 Task: Look for space in Sultānpur, India from 9th August, 2023 to 12th August, 2023 for 1 adult in price range Rs.6000 to Rs.15000. Place can be entire place with 1  bedroom having 1 bed and 1 bathroom. Property type can be house, flat, guest house. Booking option can be shelf check-in. Required host language is English.
Action: Mouse moved to (442, 77)
Screenshot: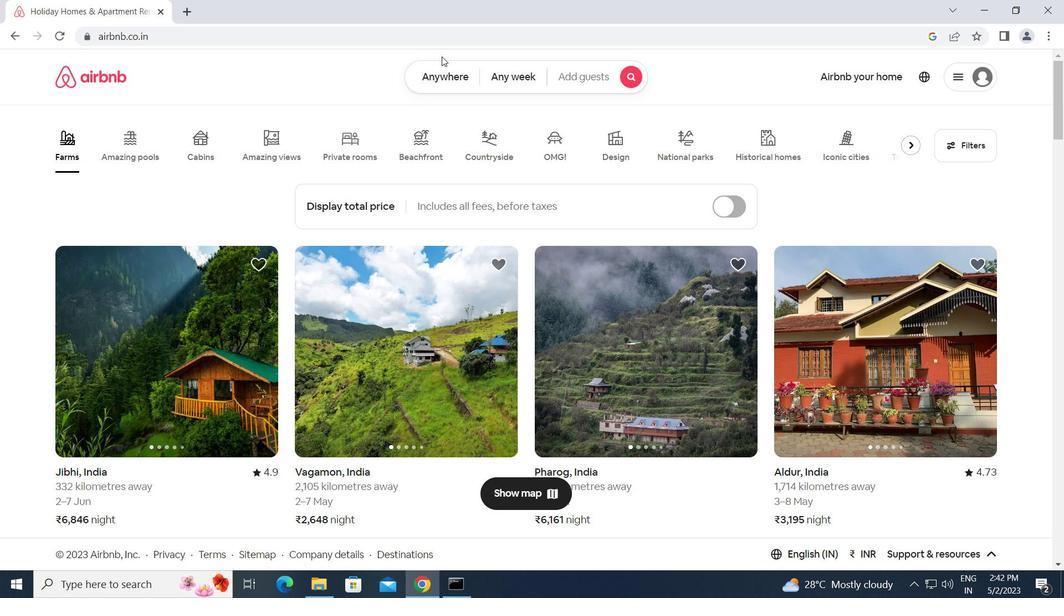 
Action: Mouse pressed left at (442, 77)
Screenshot: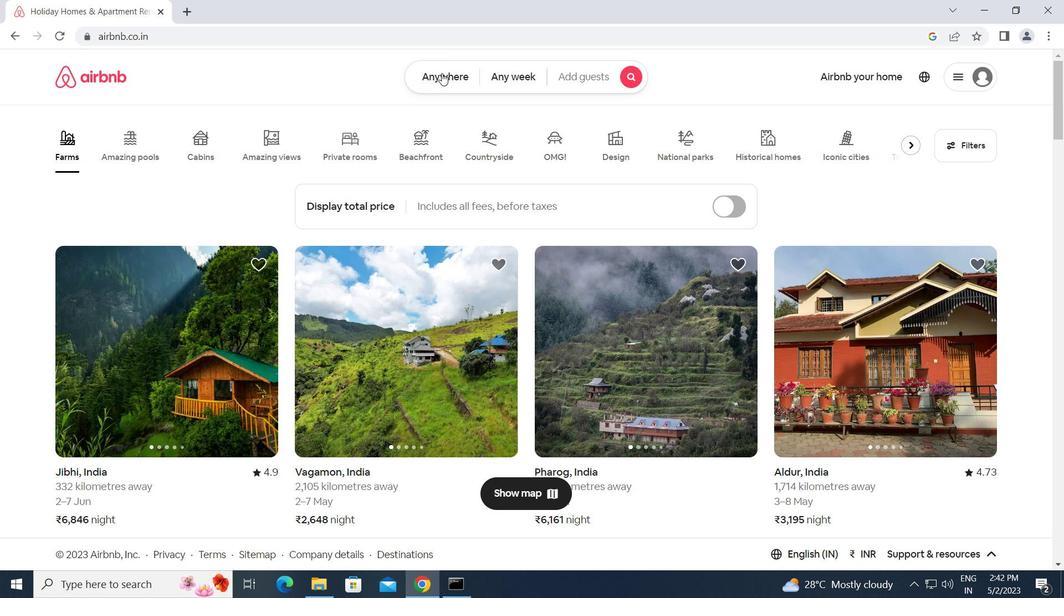 
Action: Mouse moved to (370, 119)
Screenshot: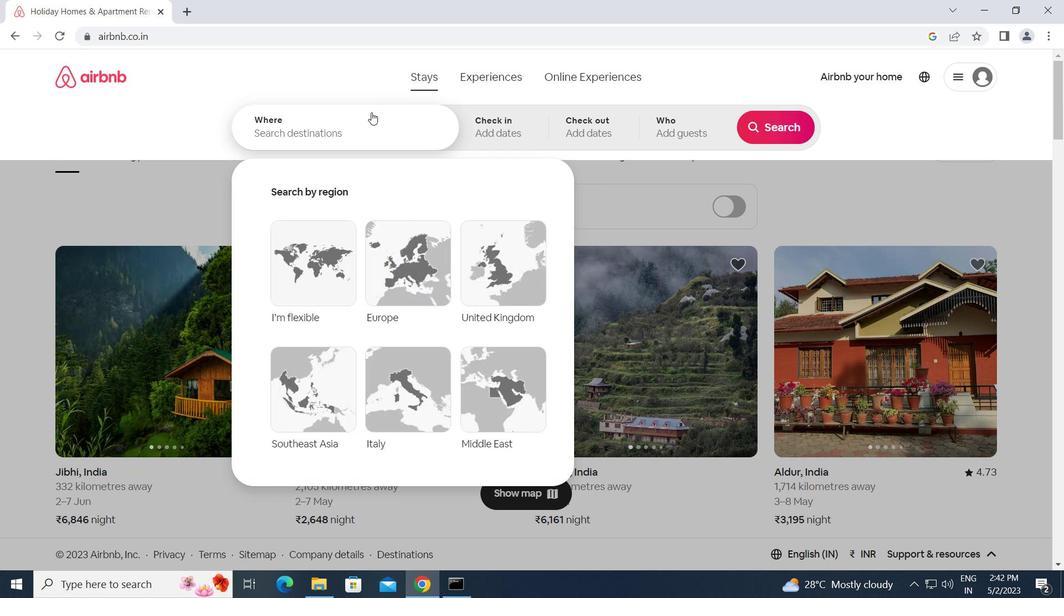 
Action: Mouse pressed left at (370, 119)
Screenshot: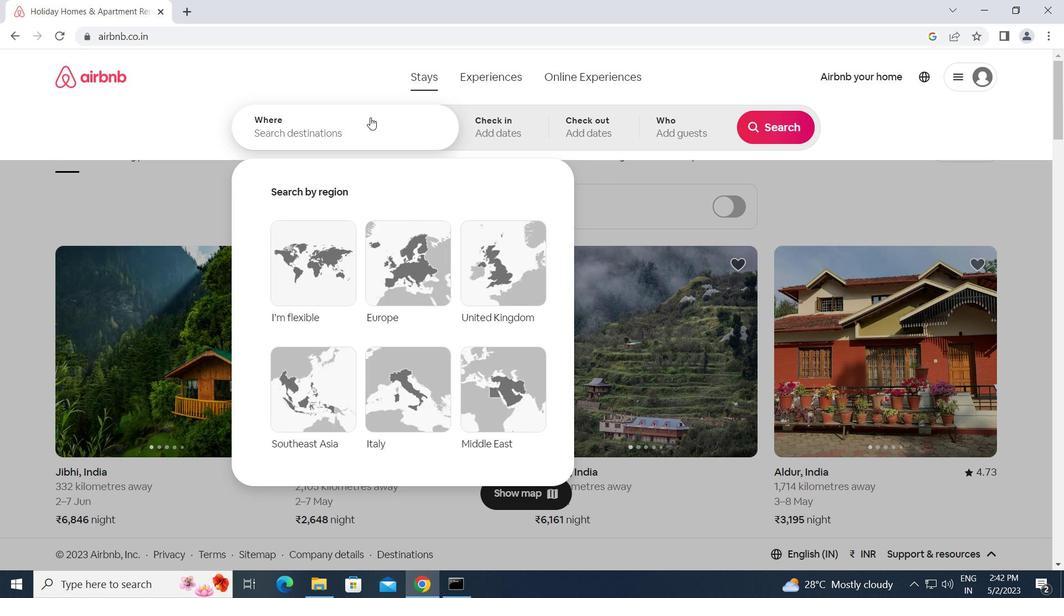 
Action: Key pressed s<Key.caps_lock>ultanpur,<Key.space><Key.caps_lock>i<Key.caps_lock>ndia<Key.enter>
Screenshot: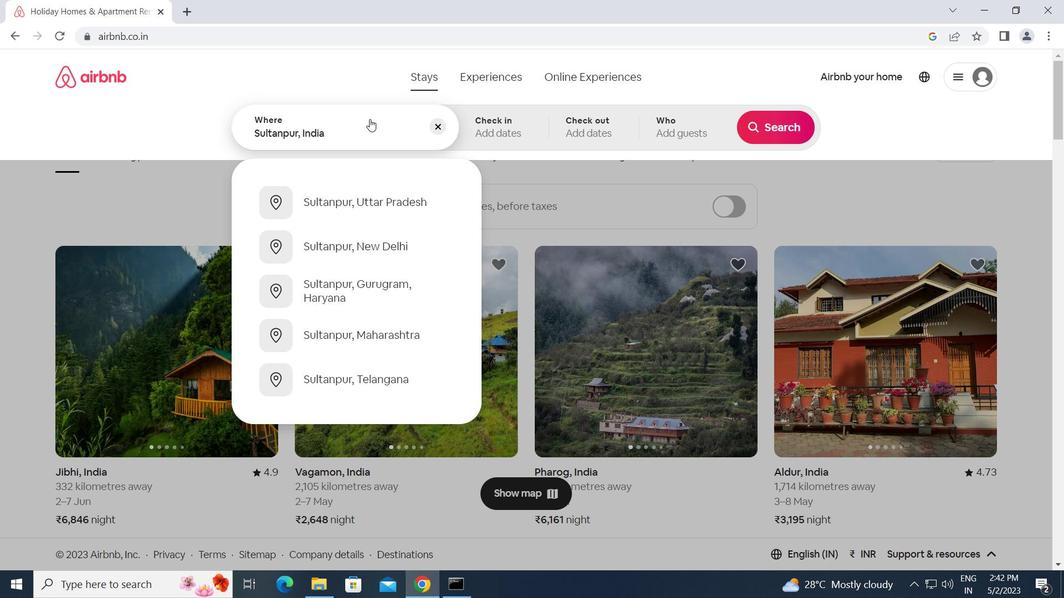 
Action: Mouse moved to (768, 232)
Screenshot: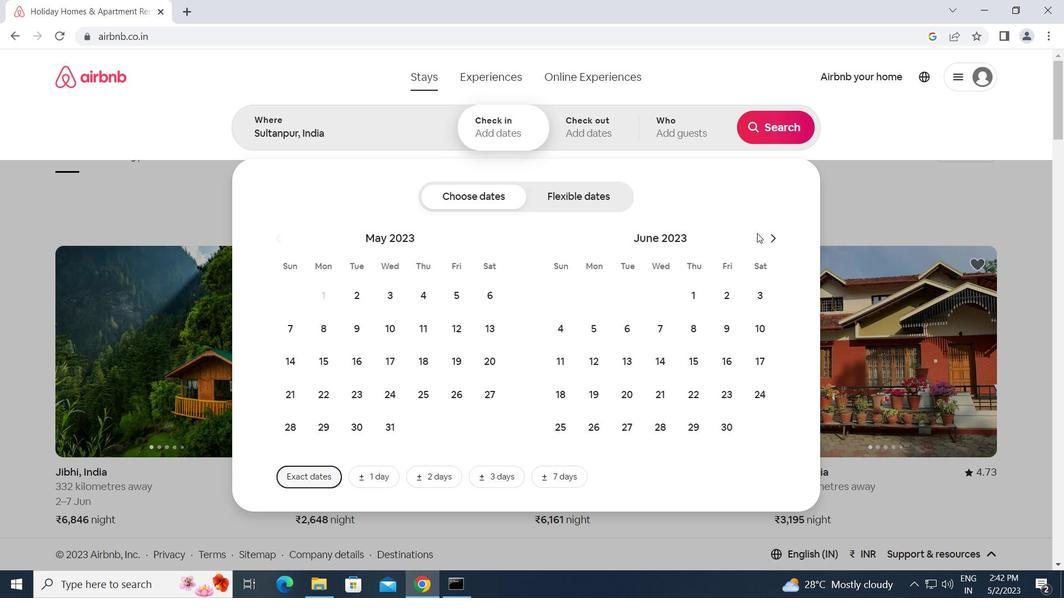
Action: Mouse pressed left at (768, 232)
Screenshot: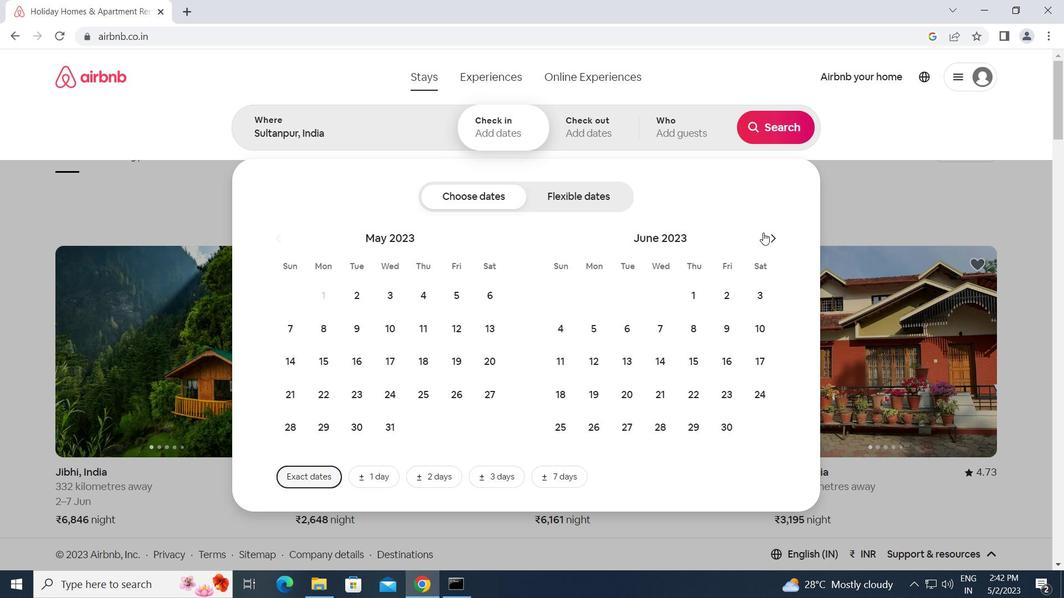 
Action: Mouse pressed left at (768, 232)
Screenshot: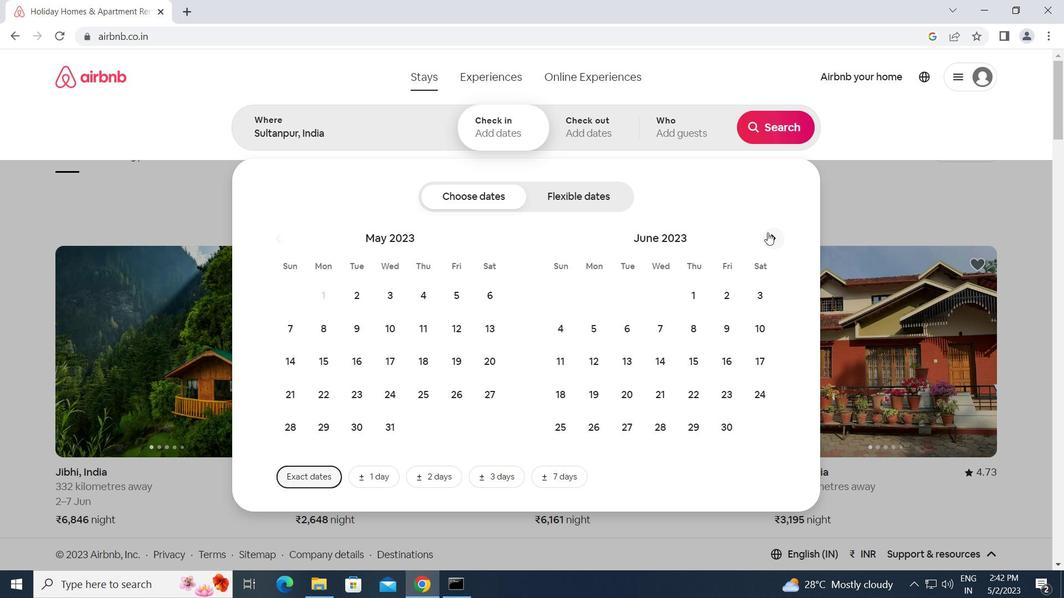 
Action: Mouse moved to (670, 325)
Screenshot: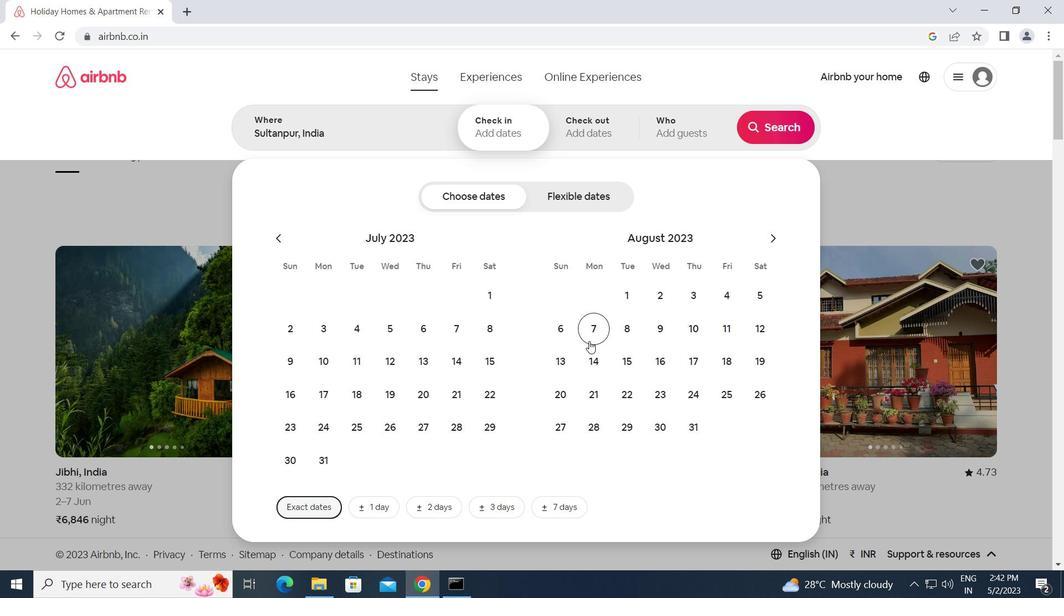 
Action: Mouse pressed left at (670, 325)
Screenshot: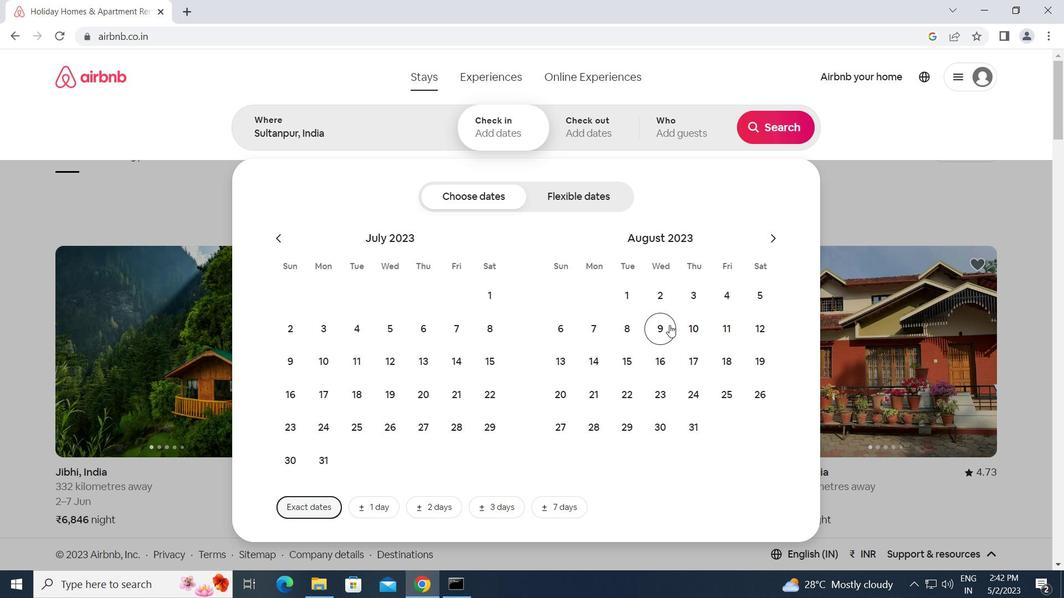 
Action: Mouse moved to (755, 325)
Screenshot: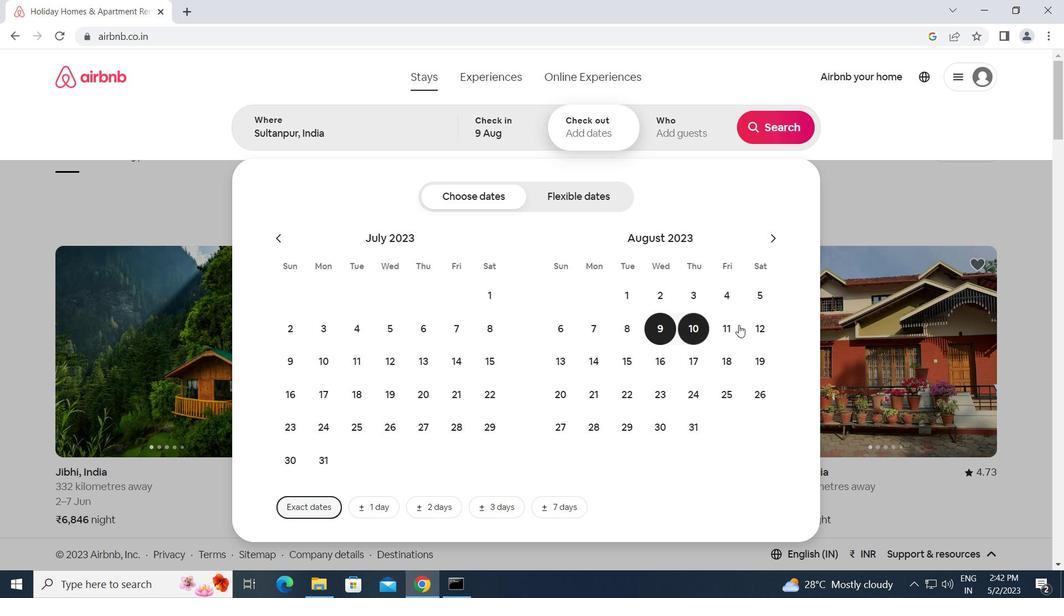 
Action: Mouse pressed left at (755, 325)
Screenshot: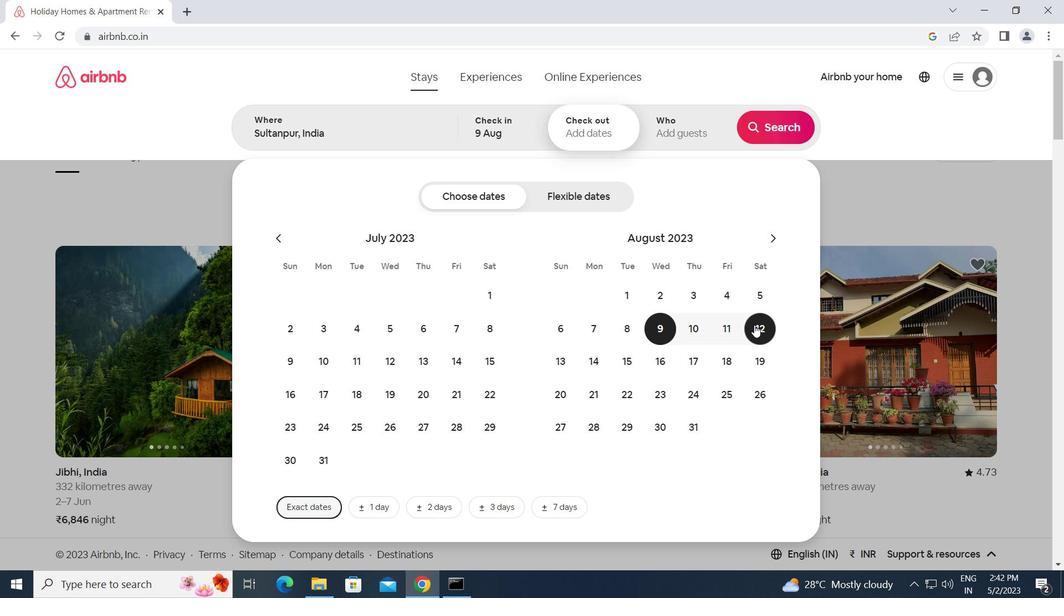 
Action: Mouse moved to (692, 124)
Screenshot: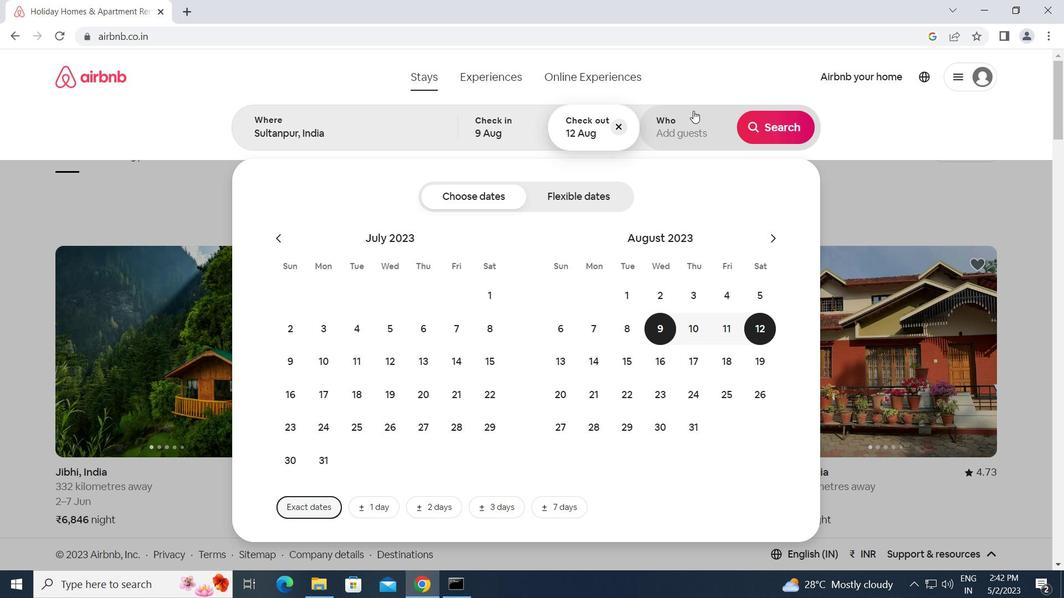 
Action: Mouse pressed left at (692, 124)
Screenshot: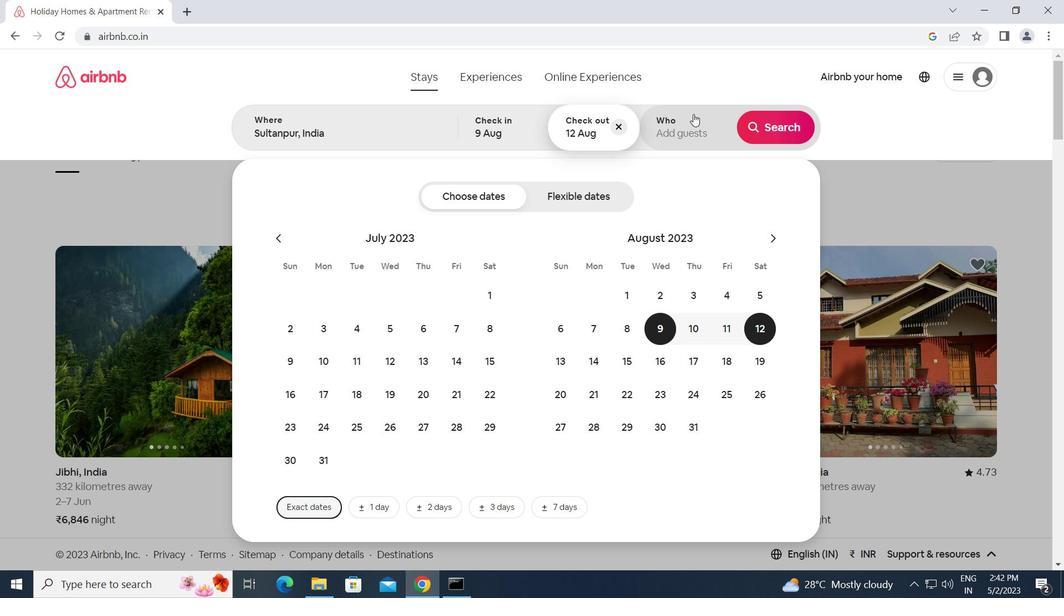 
Action: Mouse moved to (761, 201)
Screenshot: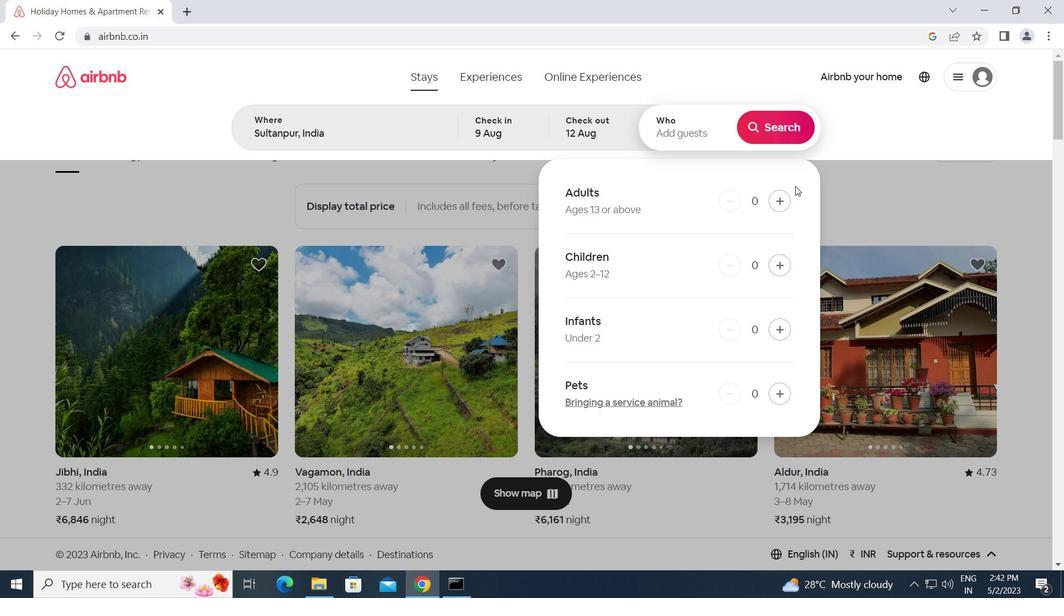 
Action: Mouse pressed left at (761, 201)
Screenshot: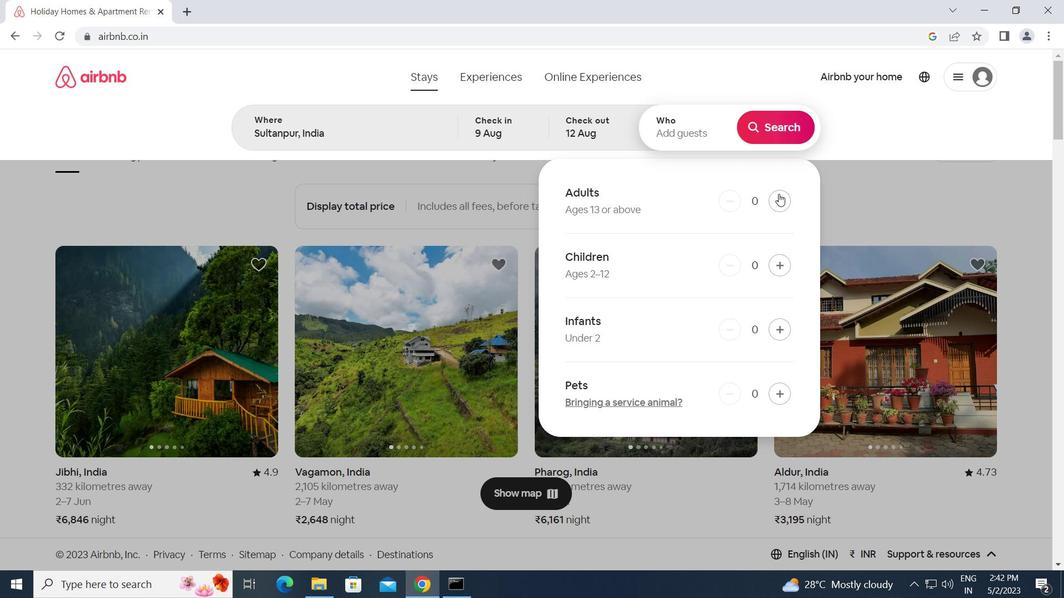 
Action: Mouse moved to (774, 196)
Screenshot: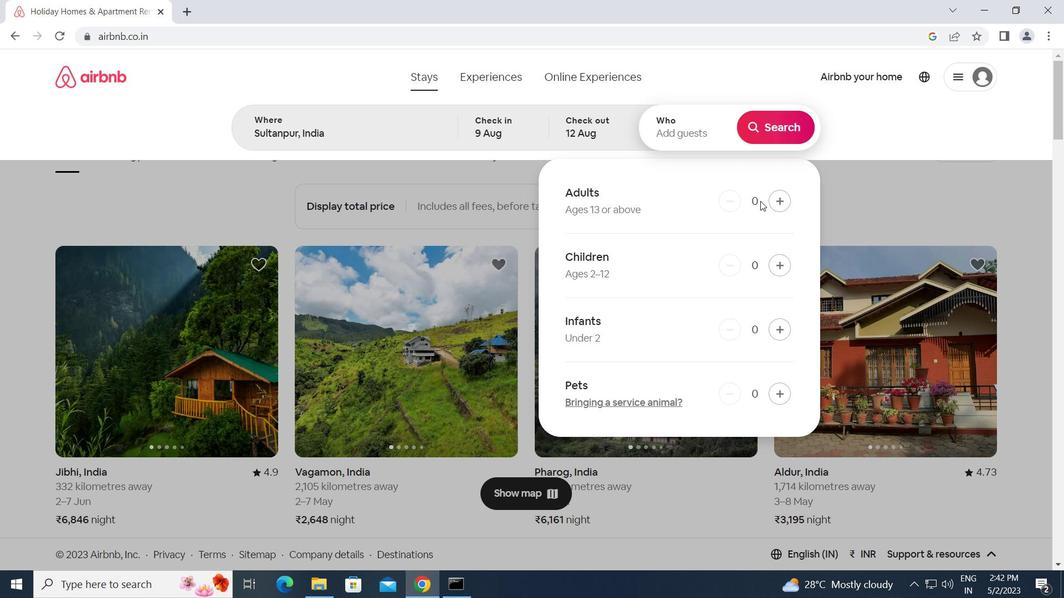 
Action: Mouse pressed left at (774, 196)
Screenshot: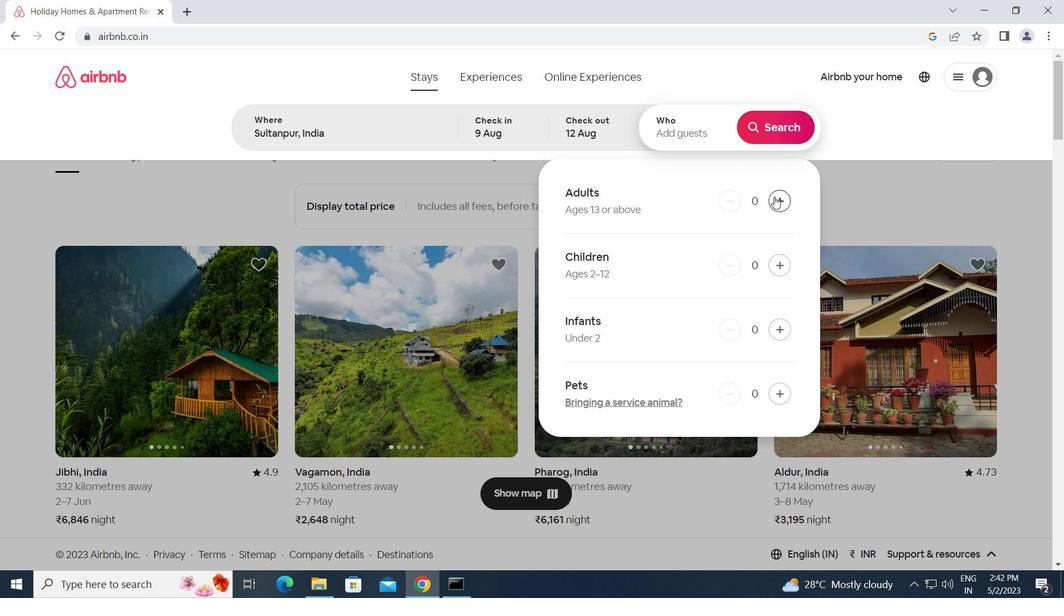 
Action: Mouse moved to (768, 125)
Screenshot: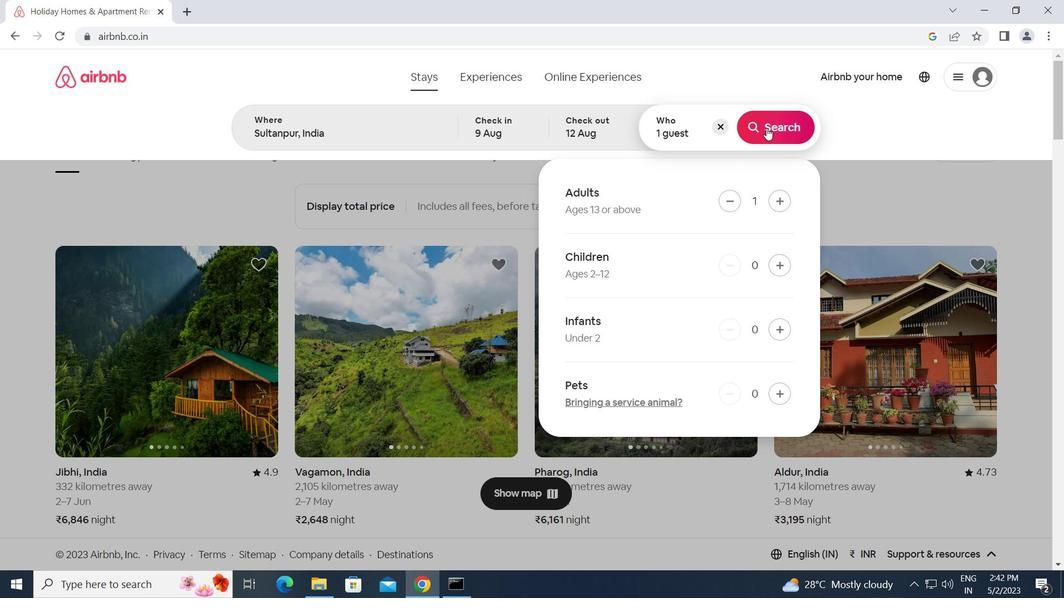 
Action: Mouse pressed left at (768, 125)
Screenshot: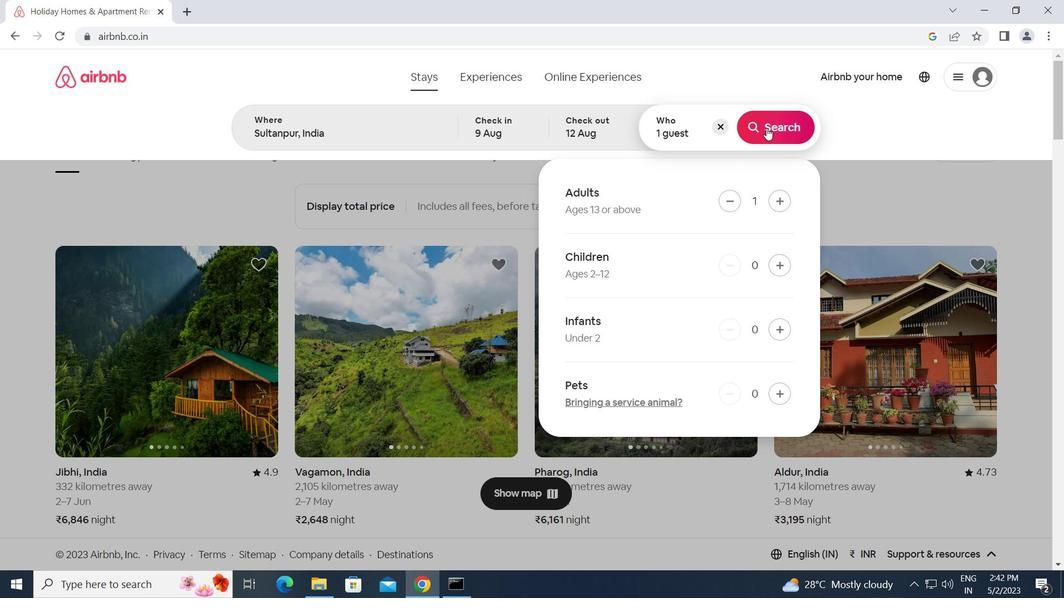 
Action: Mouse moved to (1011, 133)
Screenshot: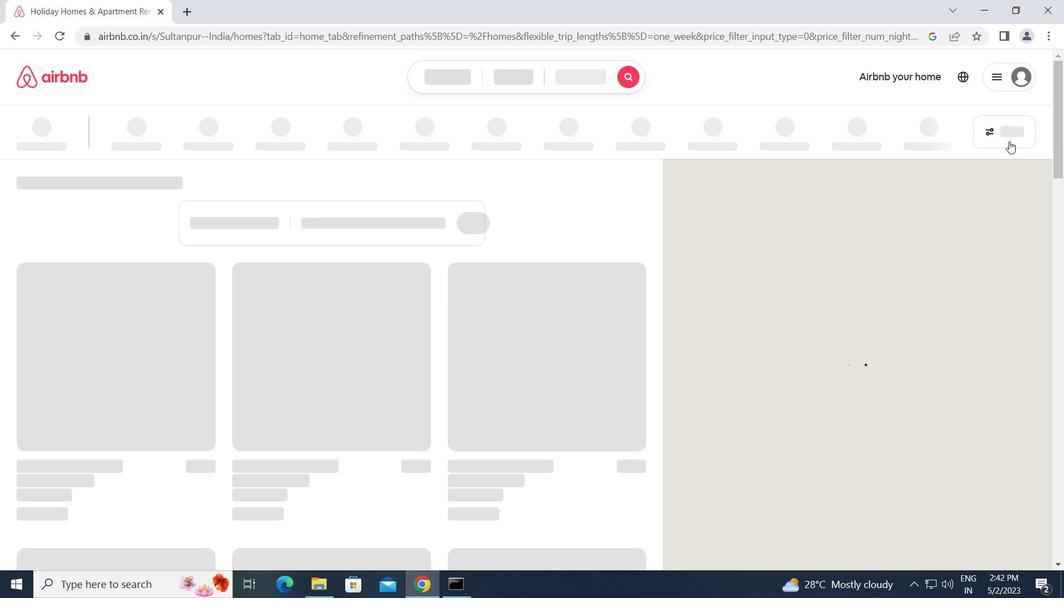 
Action: Mouse pressed left at (1011, 133)
Screenshot: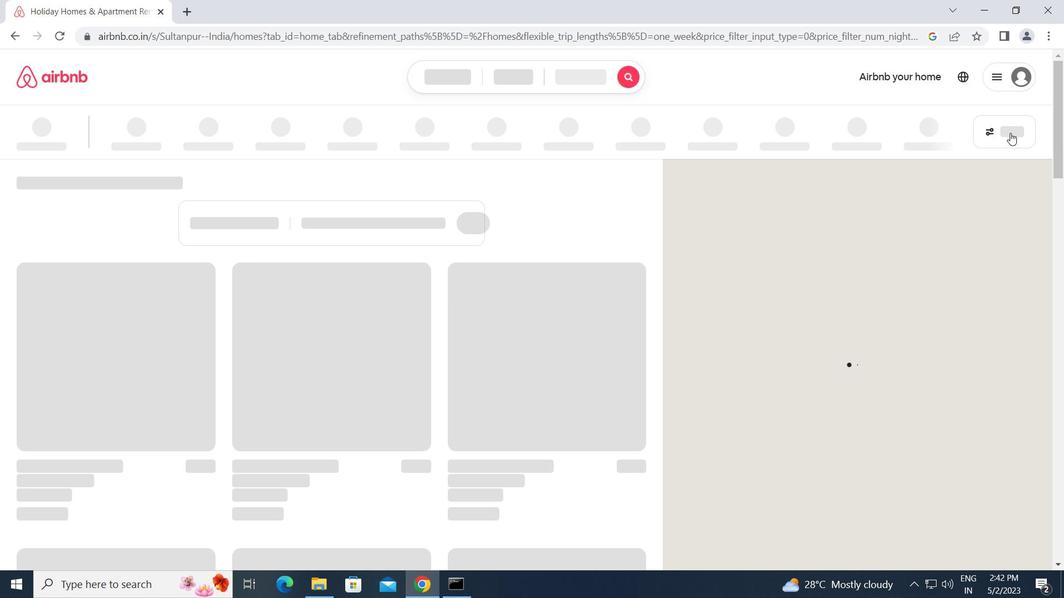 
Action: Mouse moved to (378, 311)
Screenshot: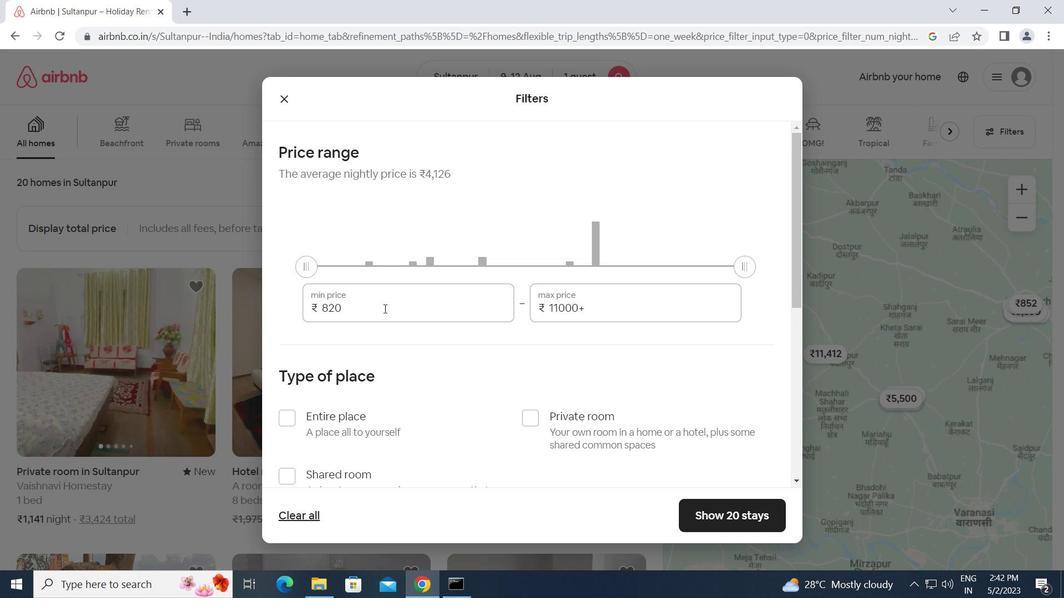 
Action: Mouse pressed left at (378, 311)
Screenshot: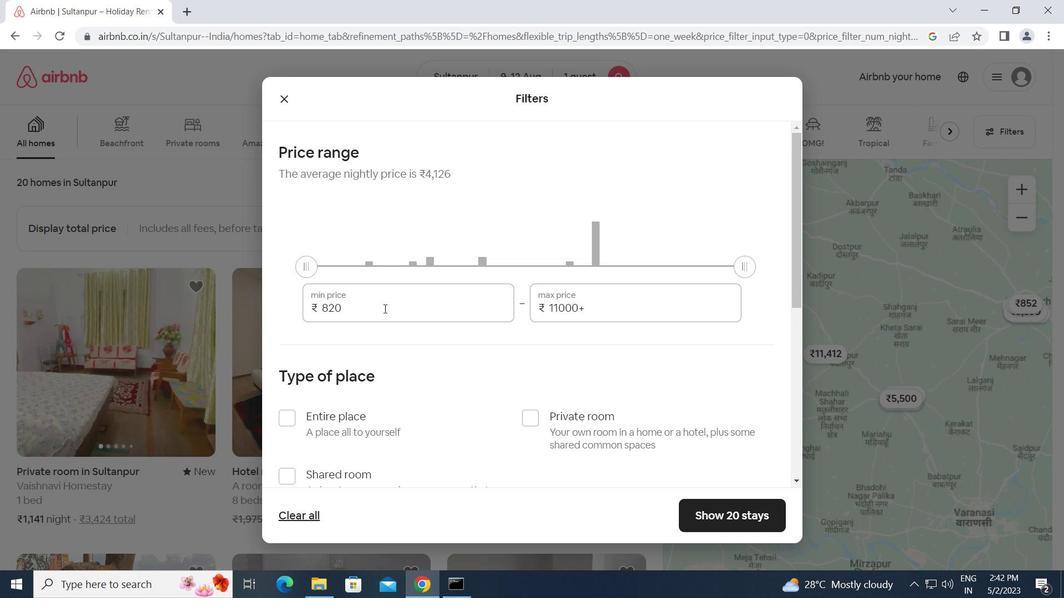 
Action: Mouse moved to (249, 317)
Screenshot: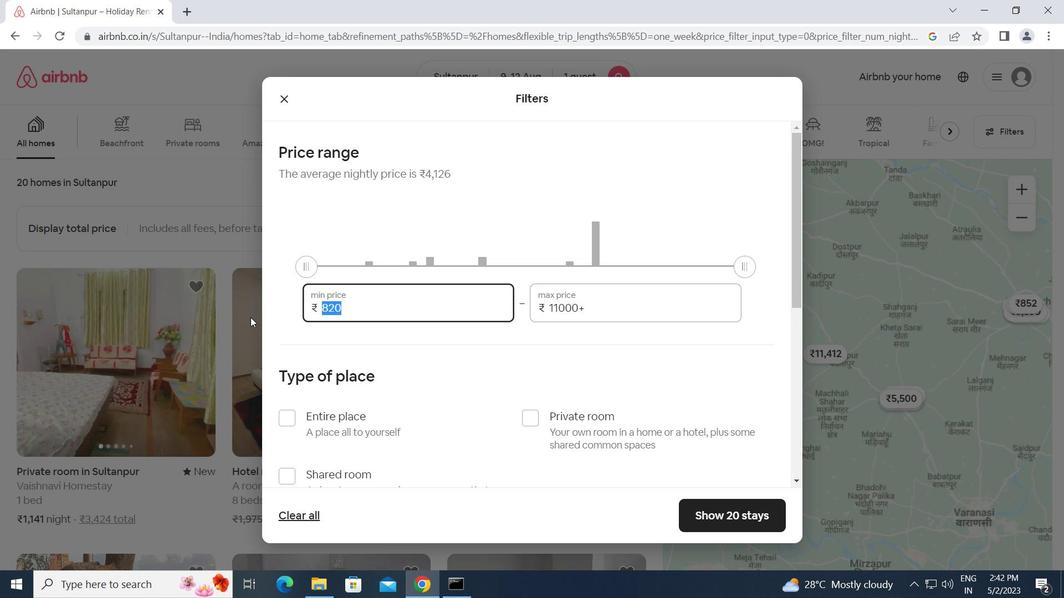 
Action: Key pressed 6000<Key.tab>15000
Screenshot: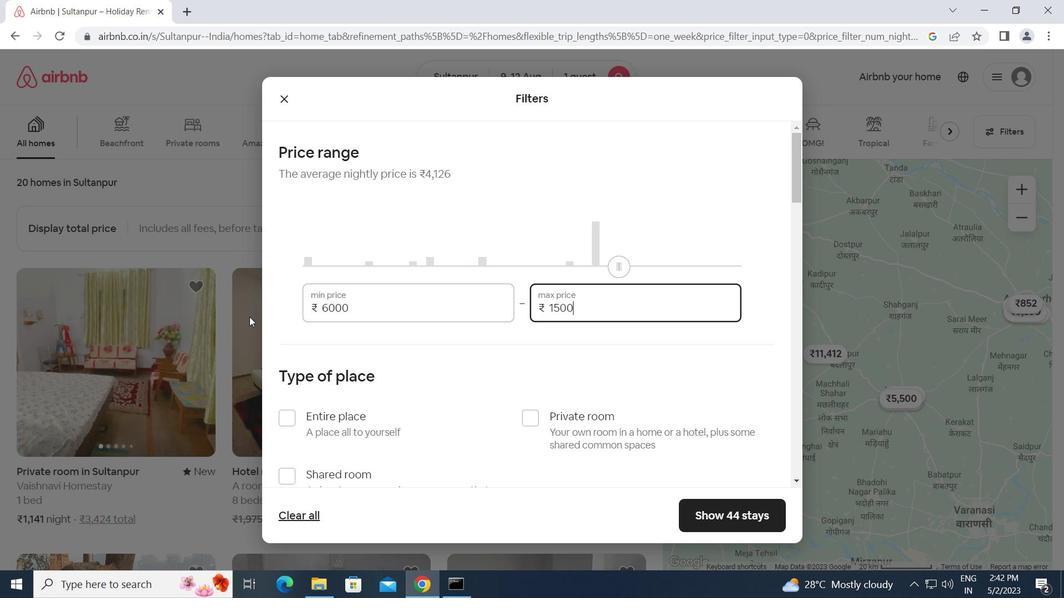 
Action: Mouse moved to (247, 319)
Screenshot: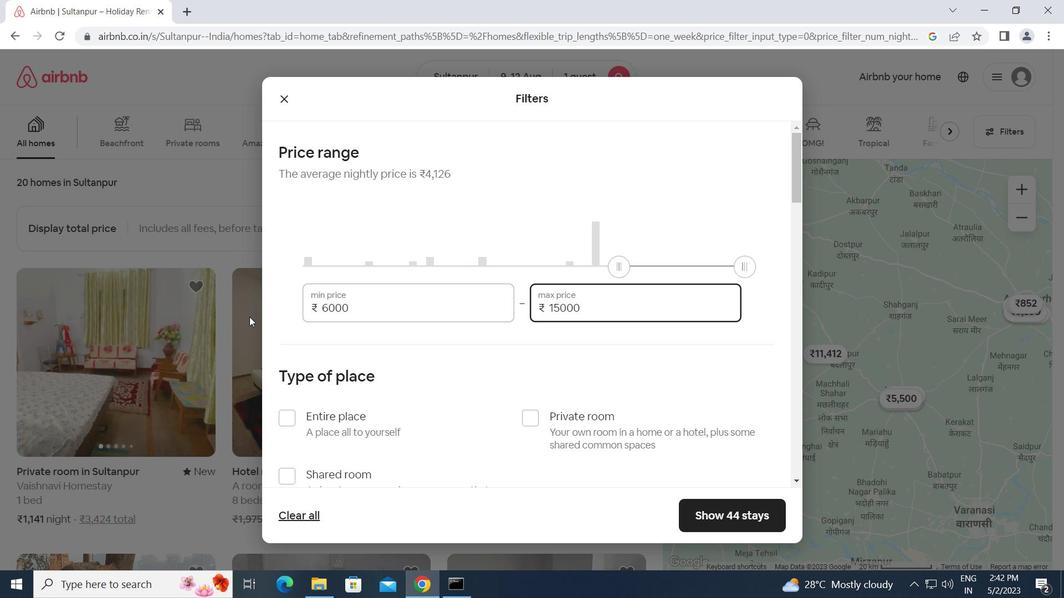 
Action: Mouse scrolled (247, 318) with delta (0, 0)
Screenshot: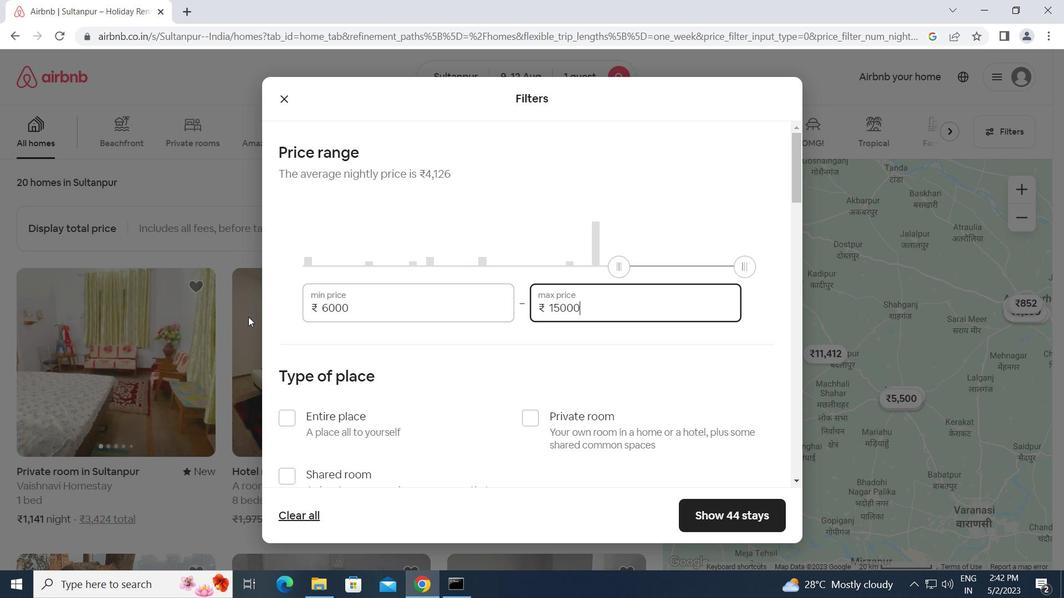 
Action: Mouse moved to (247, 321)
Screenshot: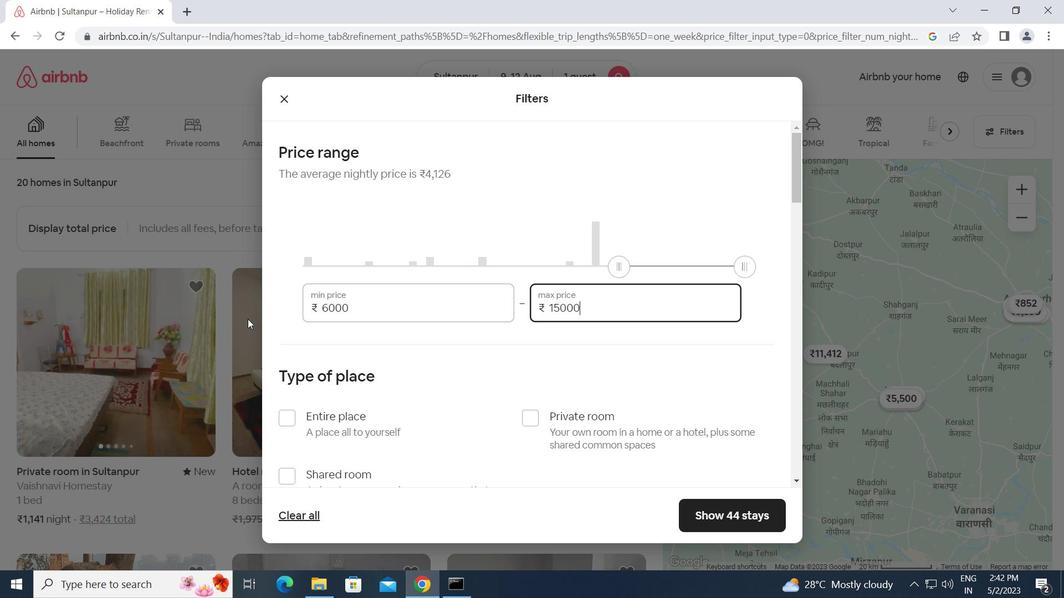 
Action: Mouse scrolled (247, 320) with delta (0, 0)
Screenshot: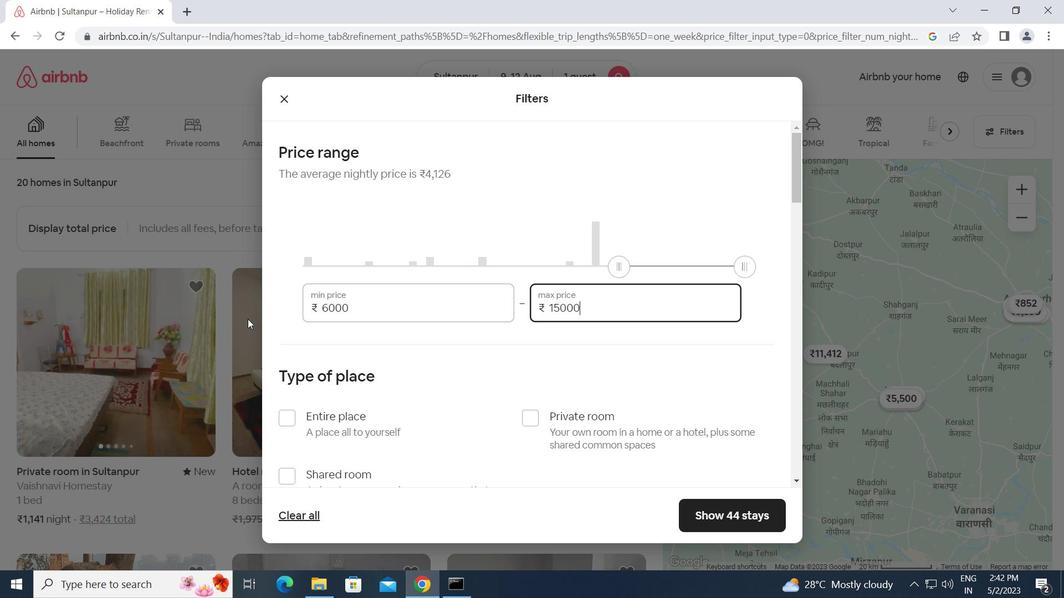 
Action: Mouse moved to (287, 415)
Screenshot: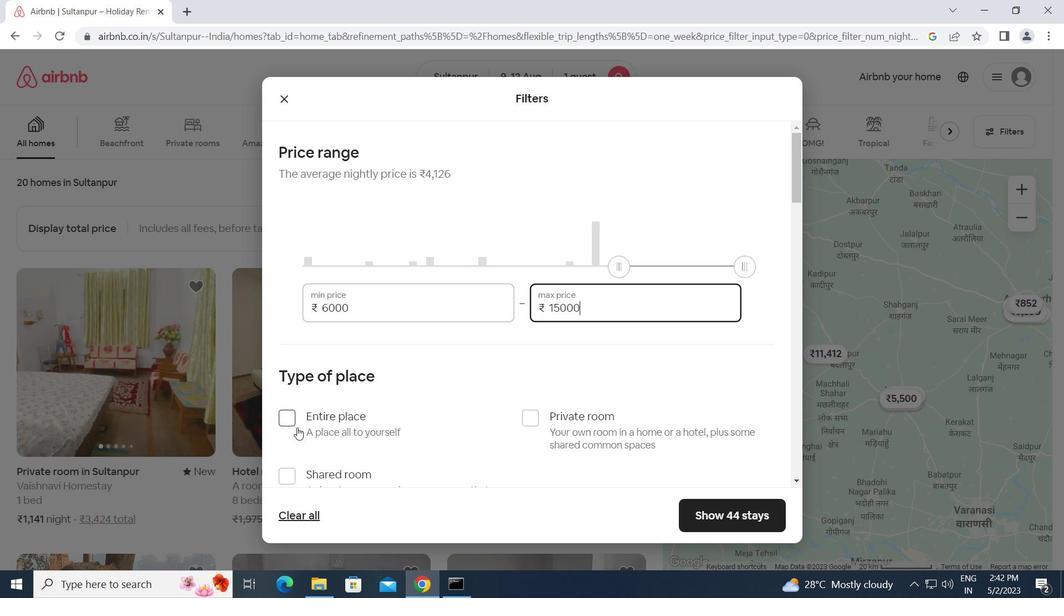 
Action: Mouse pressed left at (287, 415)
Screenshot: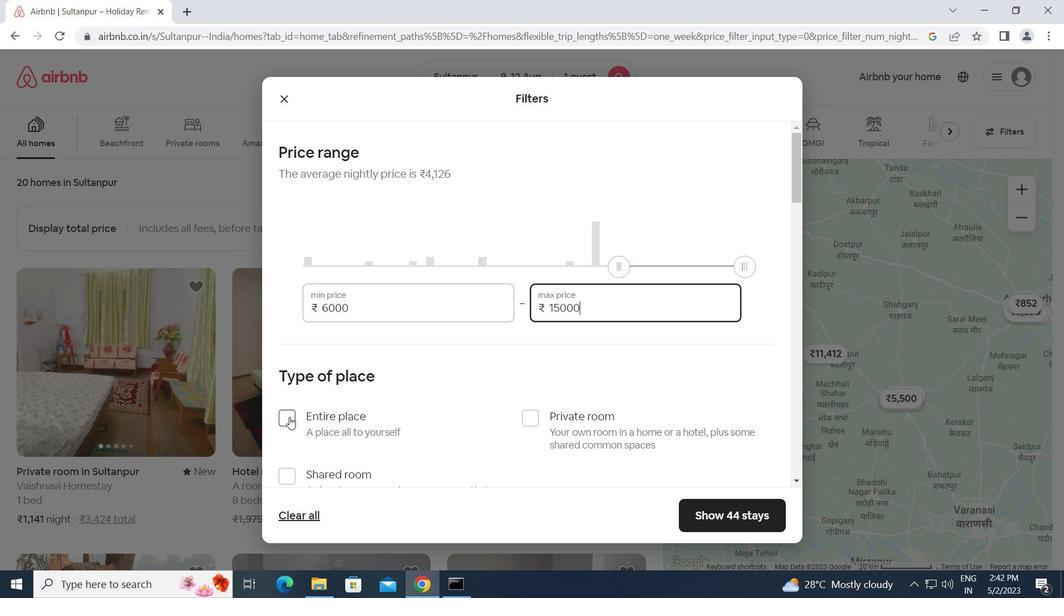 
Action: Mouse moved to (399, 409)
Screenshot: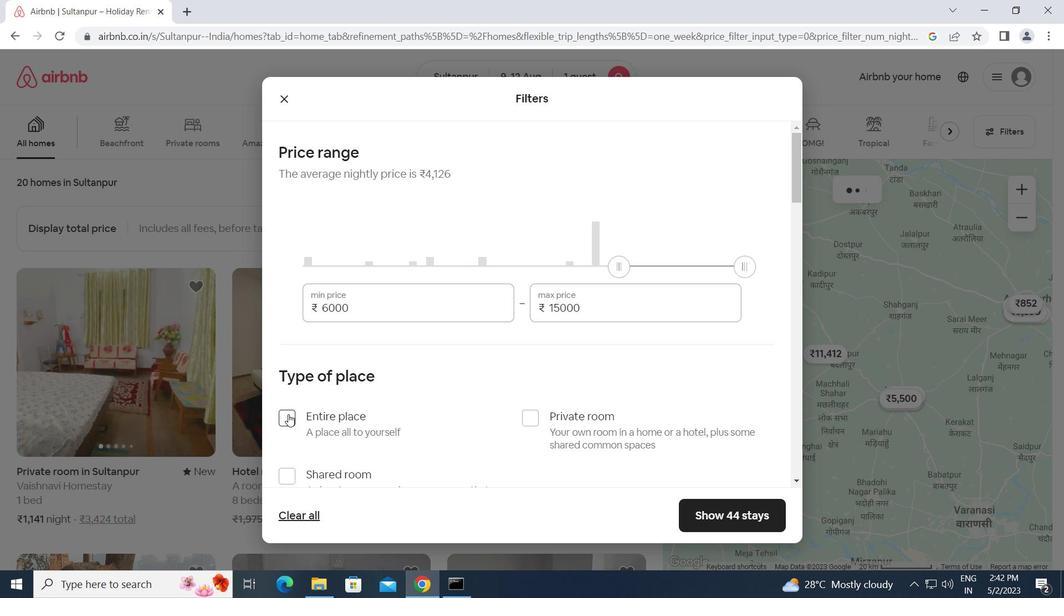 
Action: Mouse scrolled (399, 408) with delta (0, 0)
Screenshot: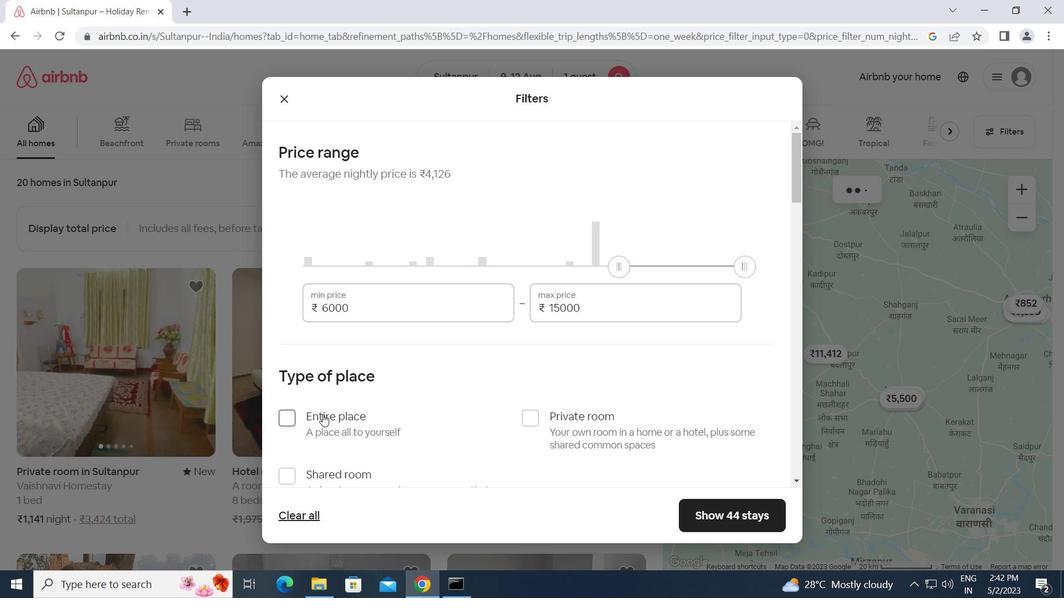 
Action: Mouse scrolled (399, 408) with delta (0, 0)
Screenshot: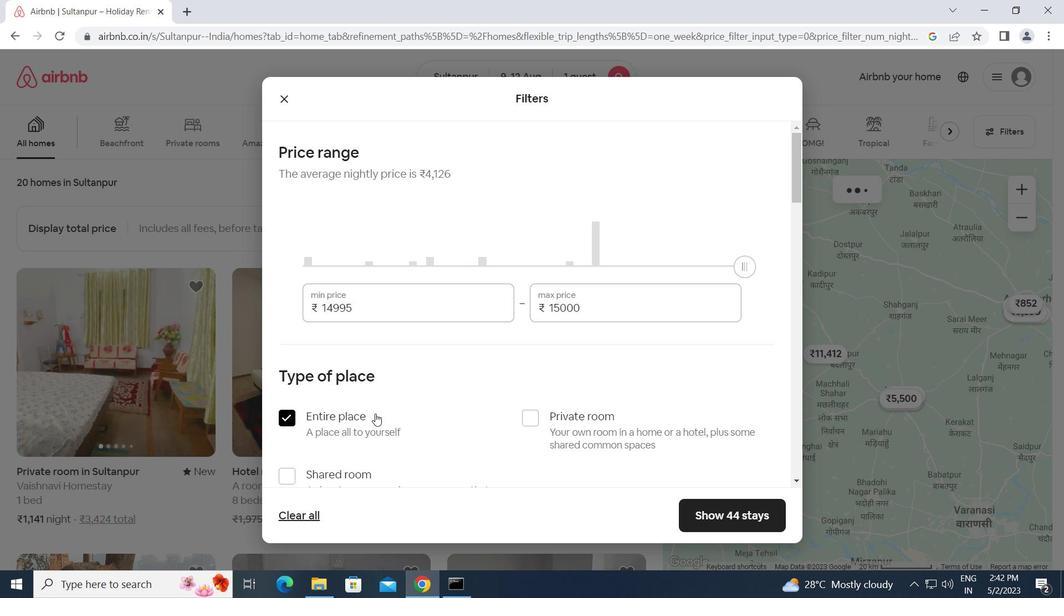 
Action: Mouse scrolled (399, 408) with delta (0, 0)
Screenshot: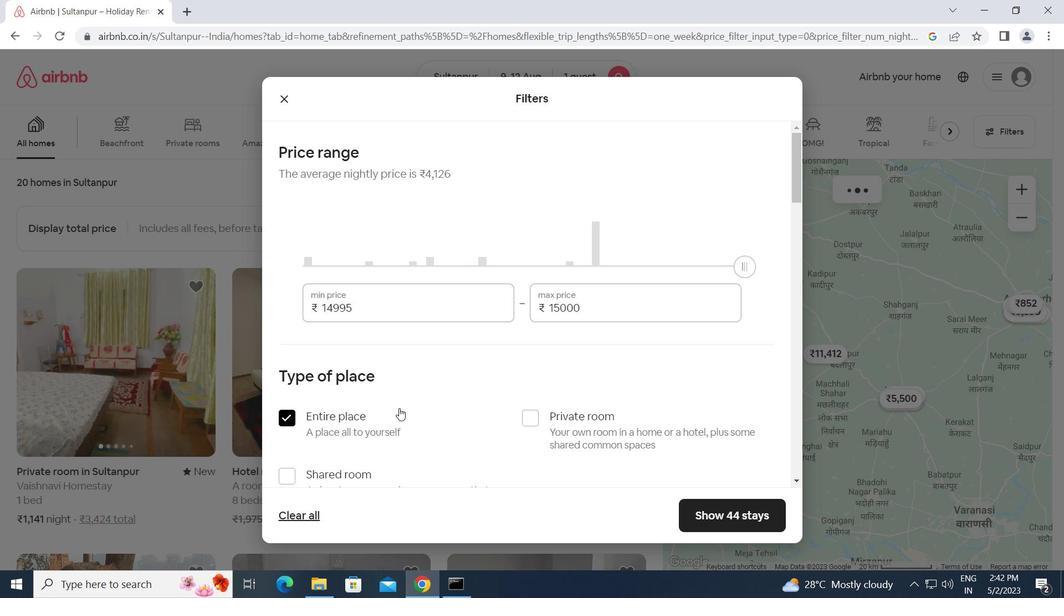 
Action: Mouse scrolled (399, 408) with delta (0, 0)
Screenshot: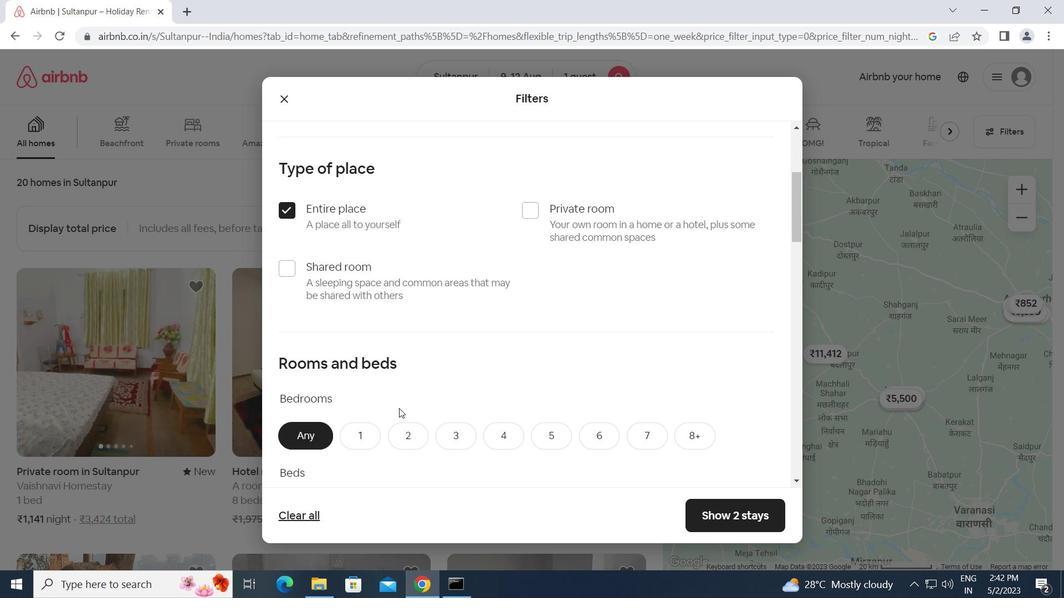
Action: Mouse scrolled (399, 408) with delta (0, 0)
Screenshot: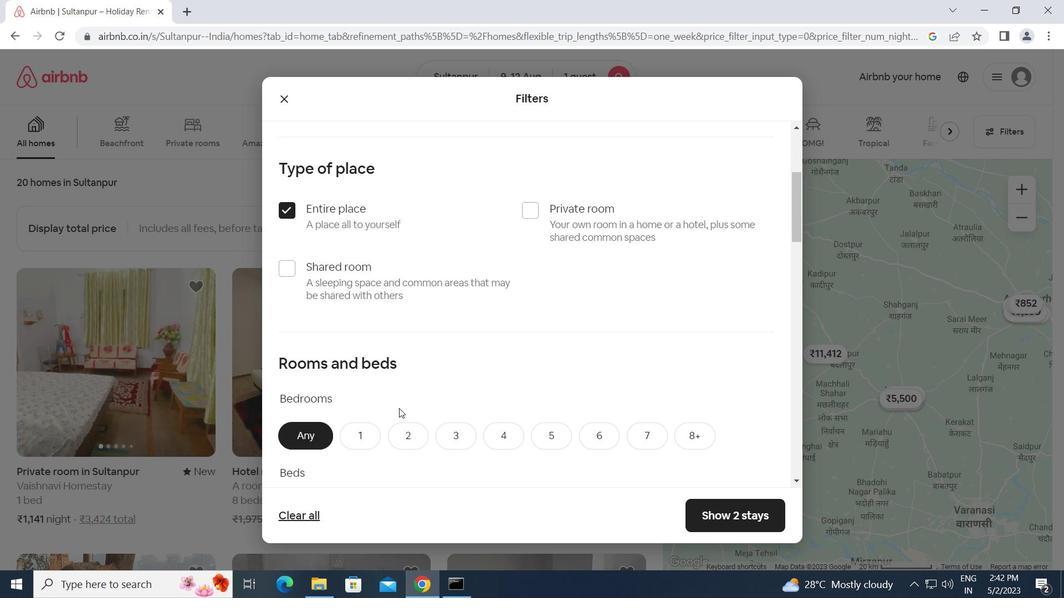 
Action: Mouse scrolled (399, 408) with delta (0, 0)
Screenshot: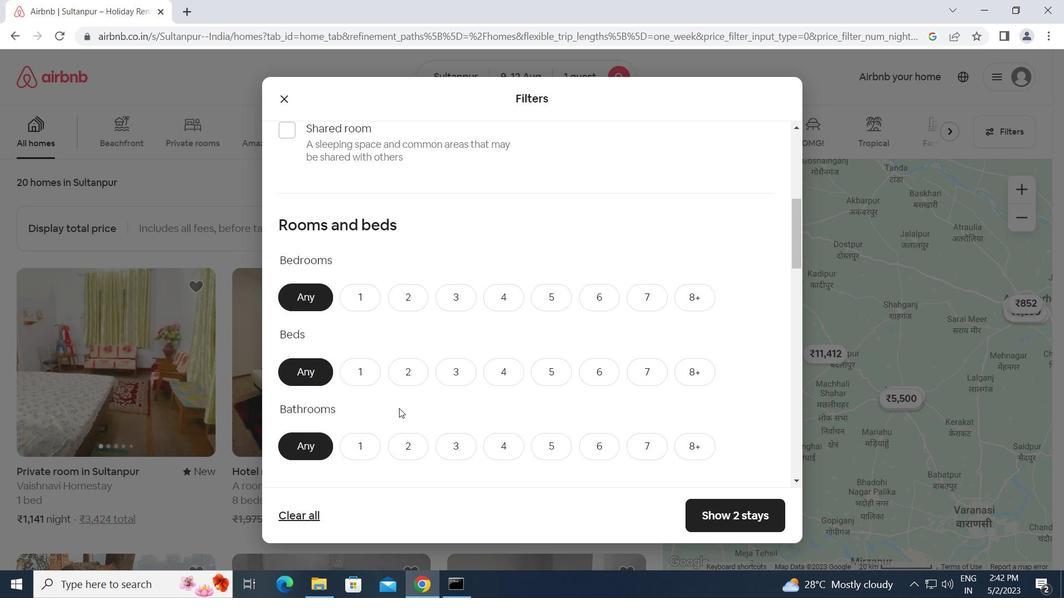 
Action: Mouse moved to (355, 220)
Screenshot: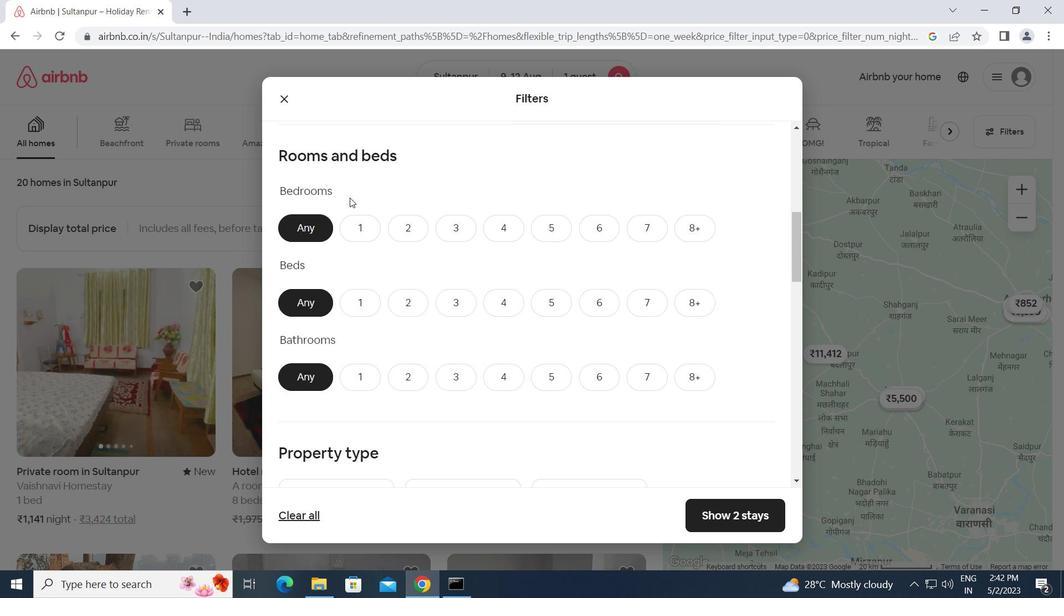 
Action: Mouse pressed left at (355, 220)
Screenshot: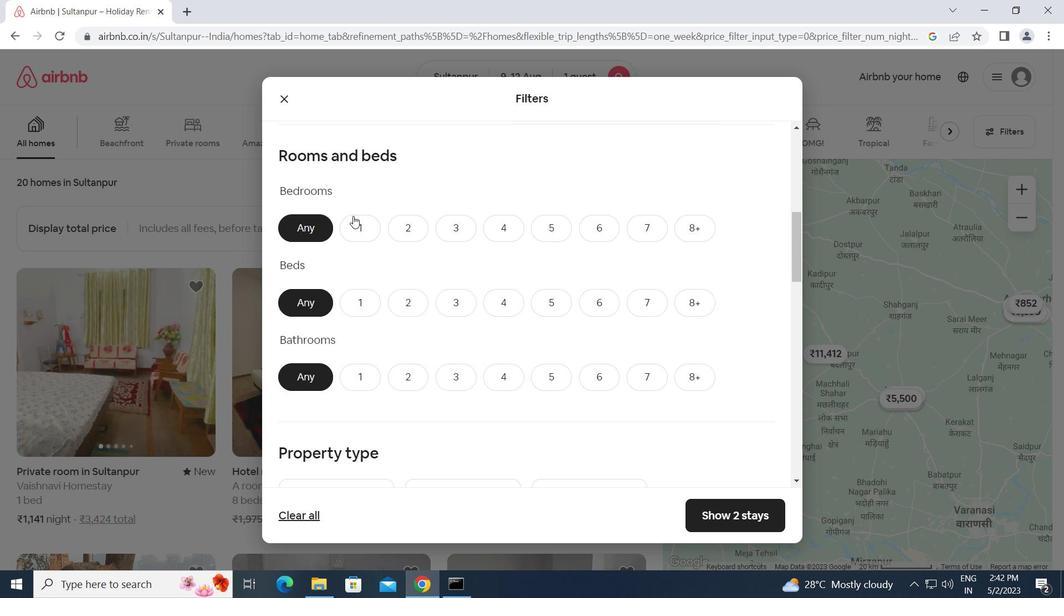 
Action: Mouse moved to (357, 299)
Screenshot: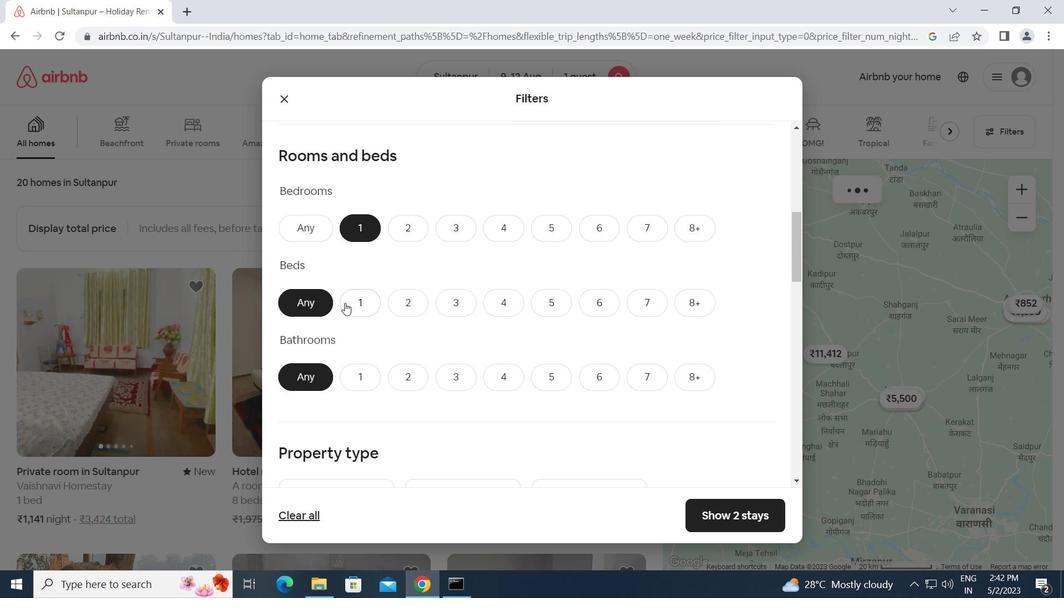 
Action: Mouse pressed left at (357, 299)
Screenshot: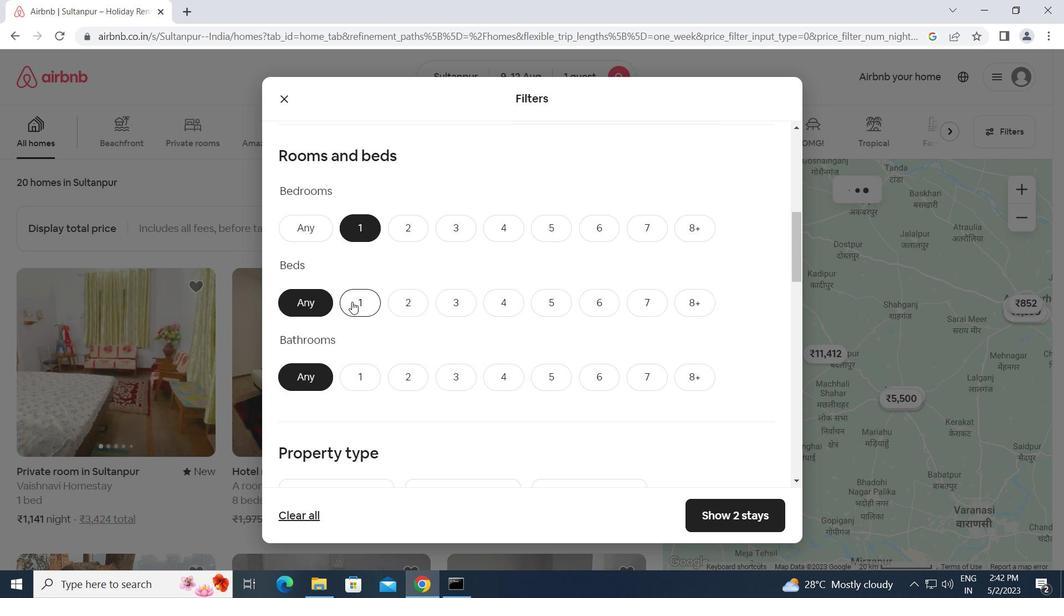 
Action: Mouse moved to (353, 372)
Screenshot: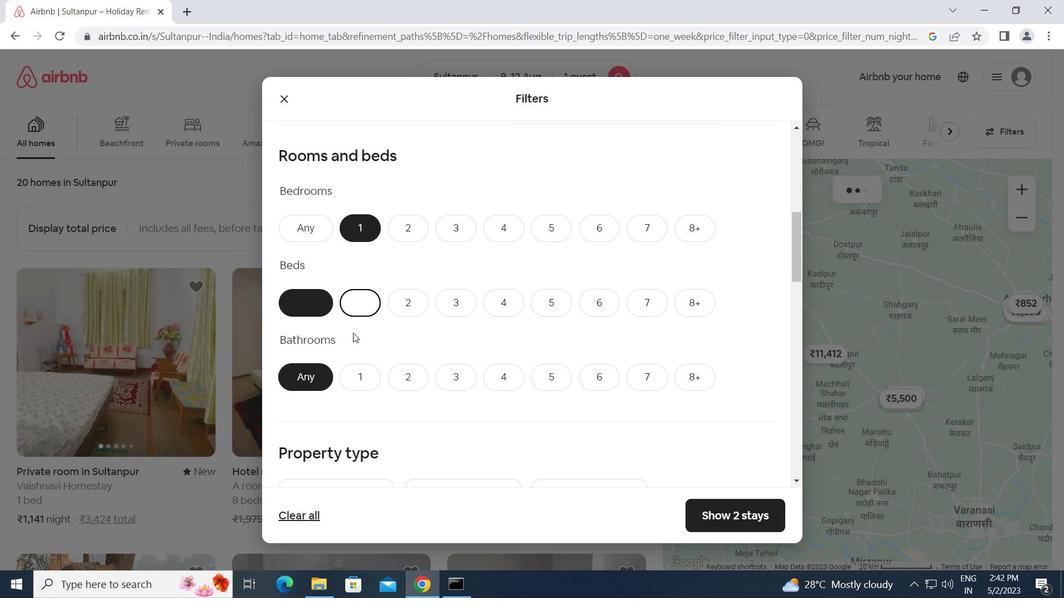 
Action: Mouse pressed left at (353, 372)
Screenshot: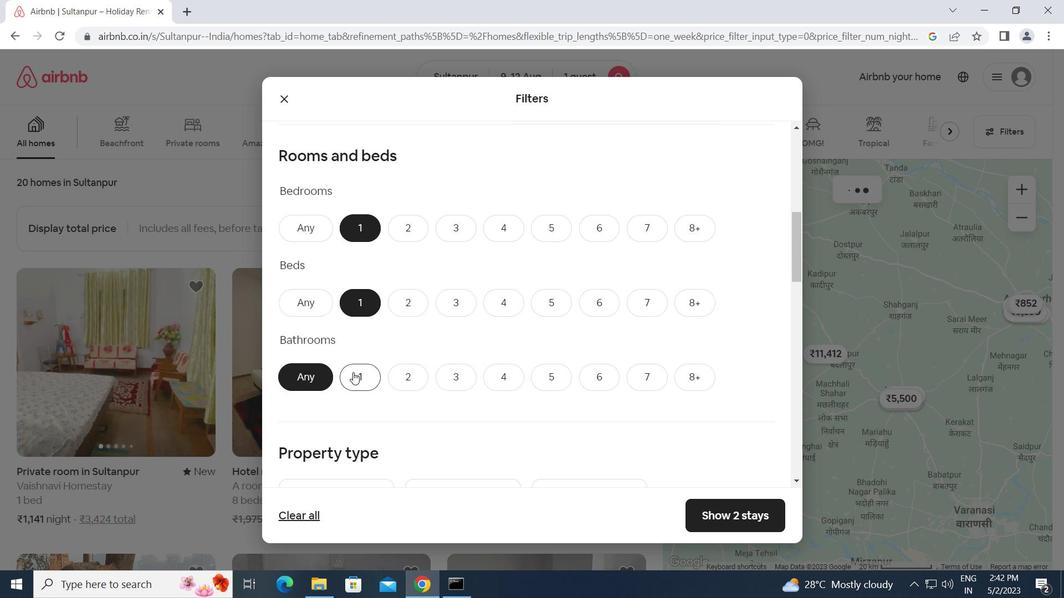 
Action: Mouse moved to (424, 382)
Screenshot: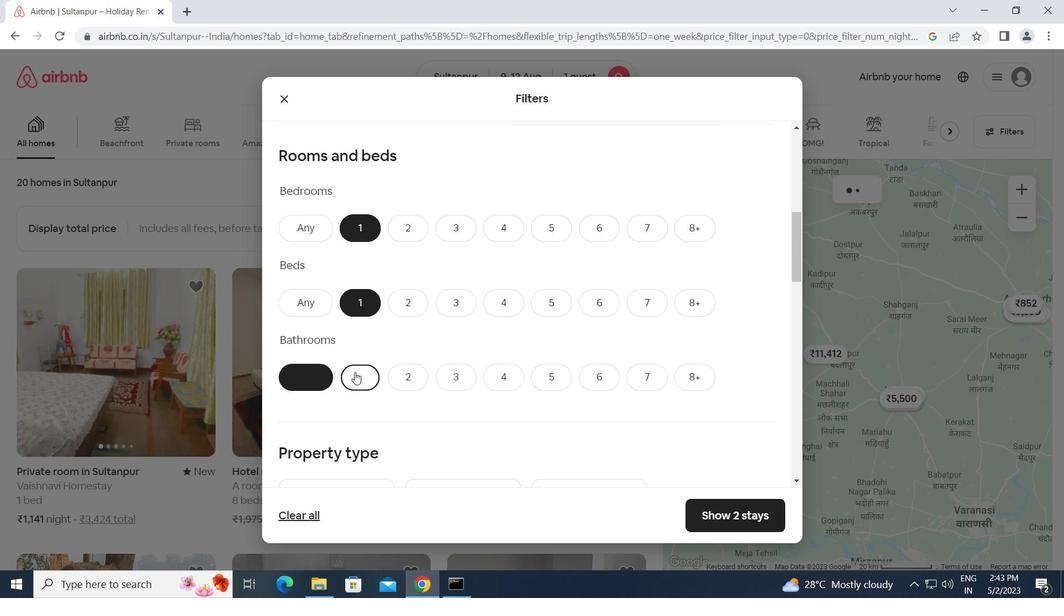 
Action: Mouse scrolled (424, 382) with delta (0, 0)
Screenshot: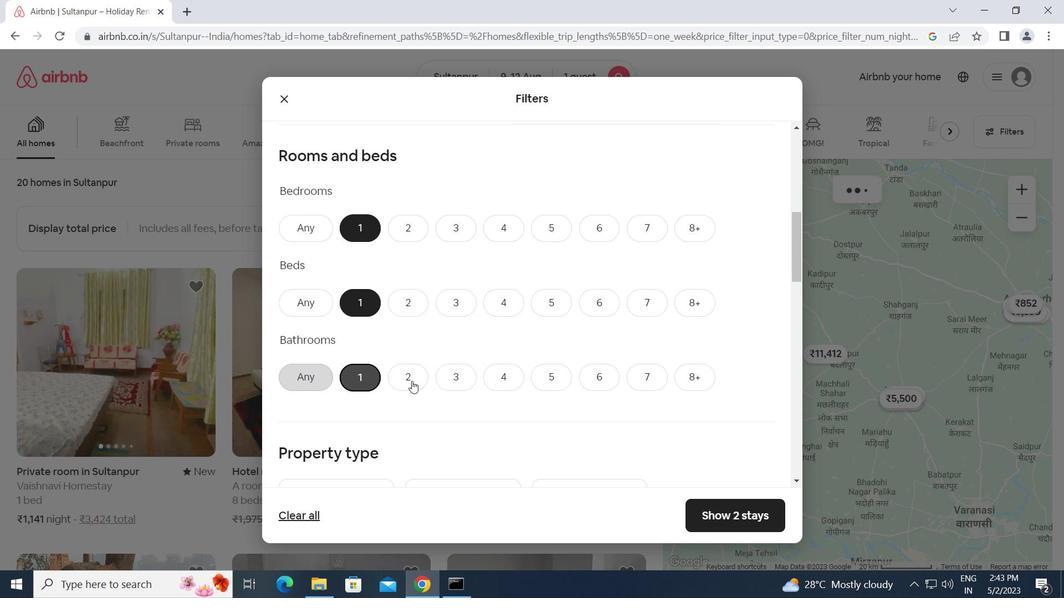 
Action: Mouse scrolled (424, 382) with delta (0, 0)
Screenshot: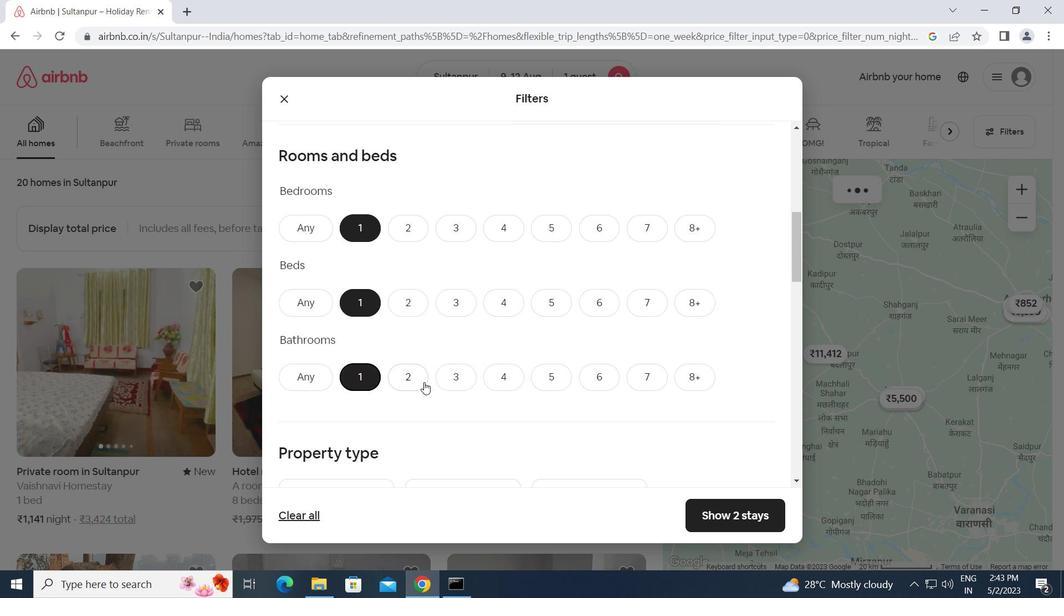 
Action: Mouse moved to (344, 363)
Screenshot: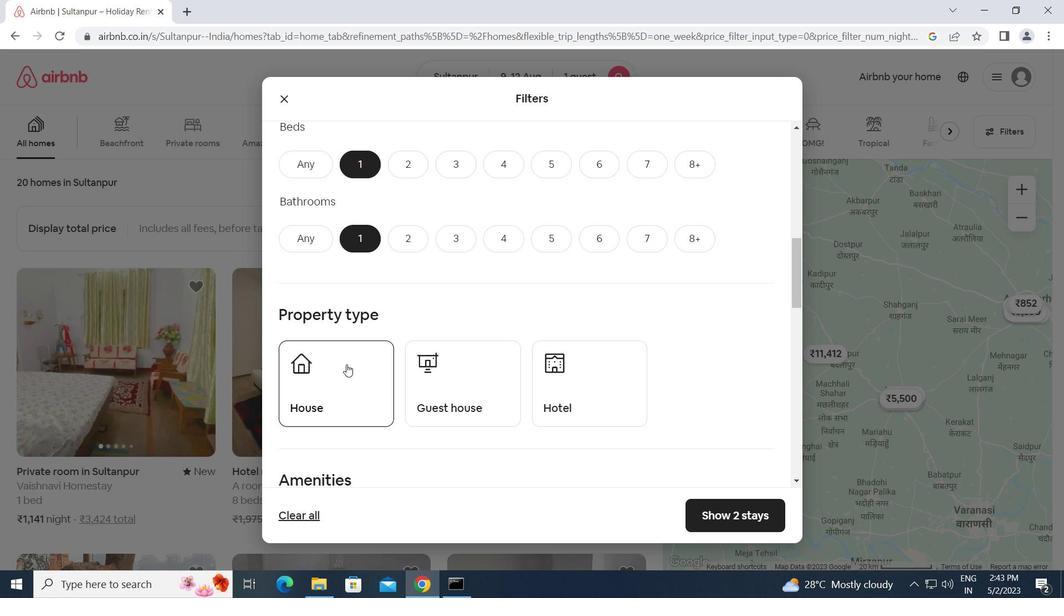 
Action: Mouse pressed left at (344, 363)
Screenshot: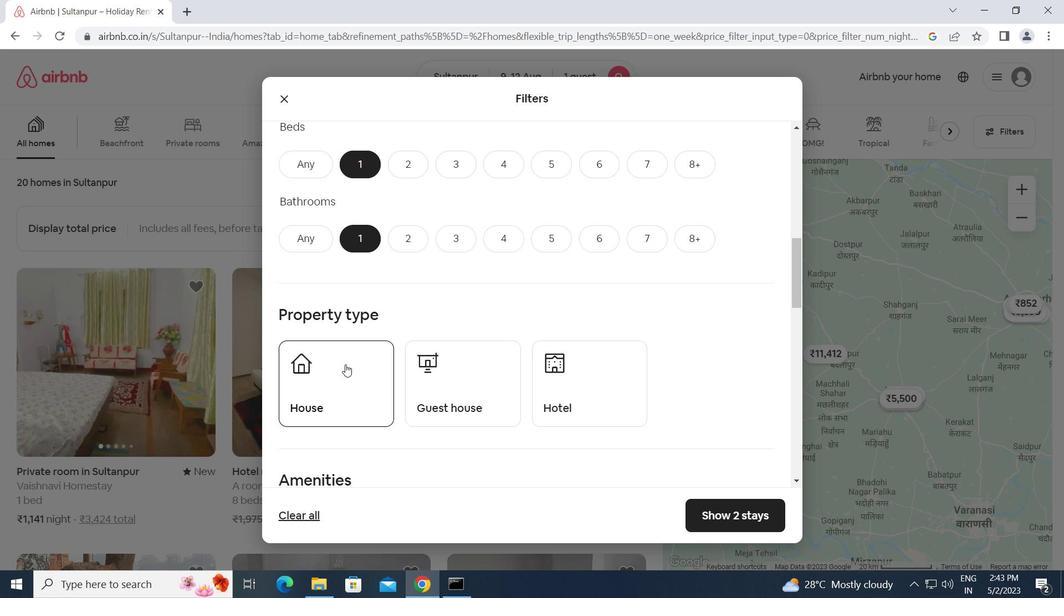 
Action: Mouse moved to (460, 380)
Screenshot: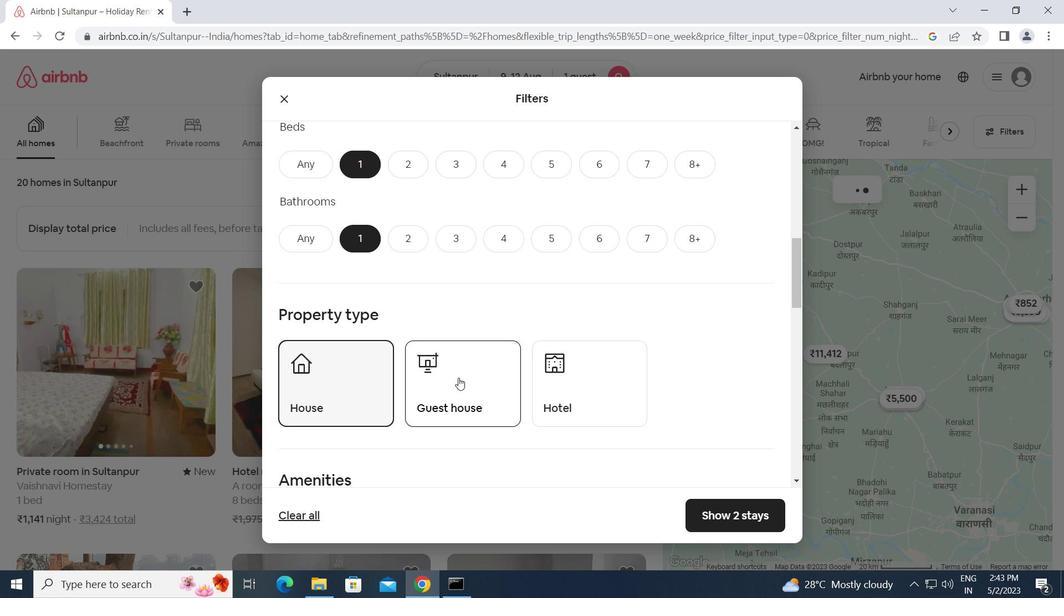 
Action: Mouse pressed left at (460, 380)
Screenshot: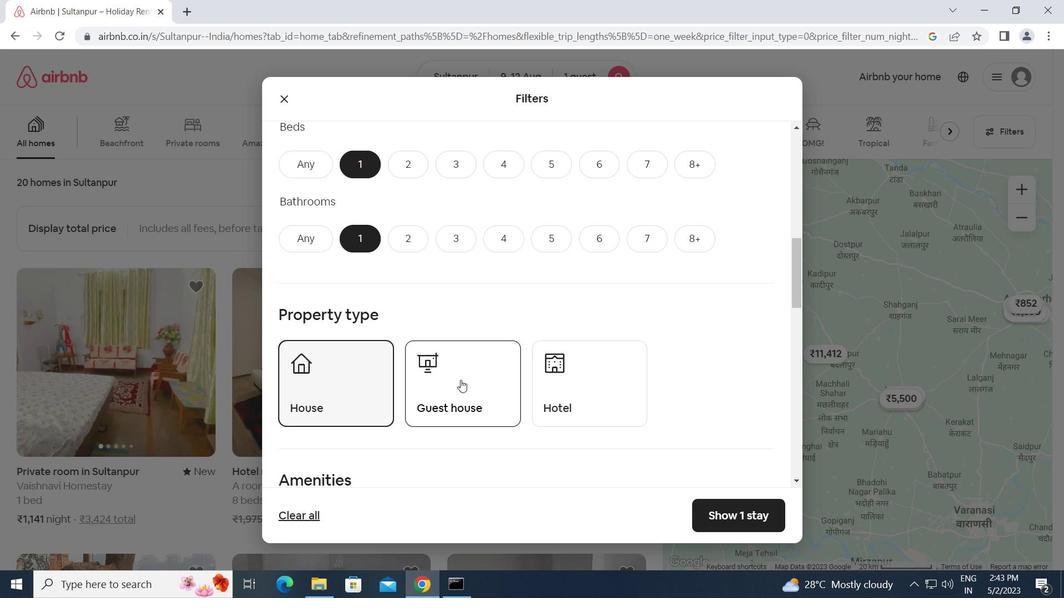
Action: Mouse moved to (478, 423)
Screenshot: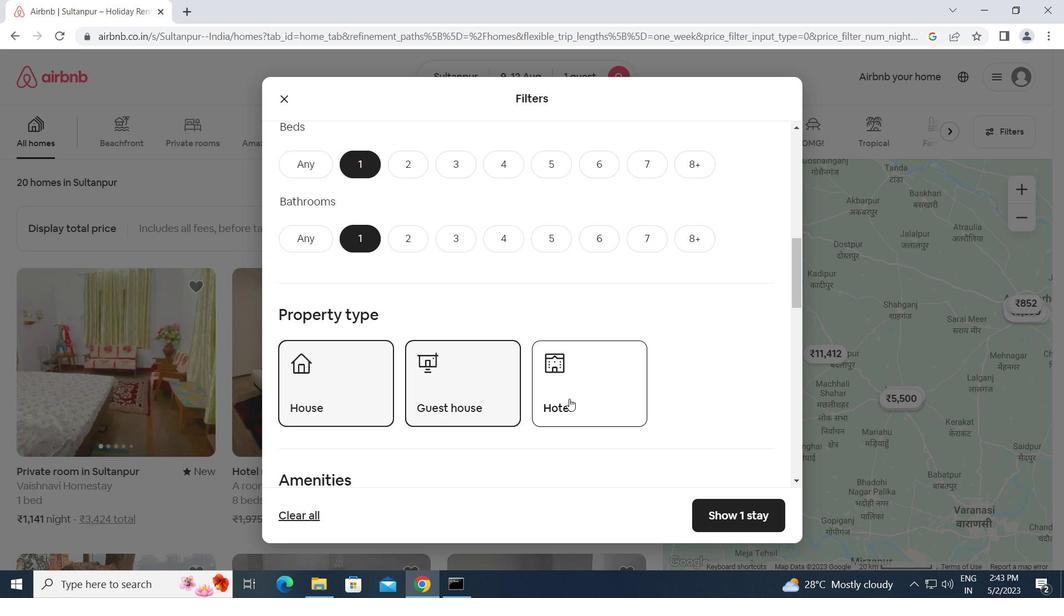 
Action: Mouse scrolled (478, 423) with delta (0, 0)
Screenshot: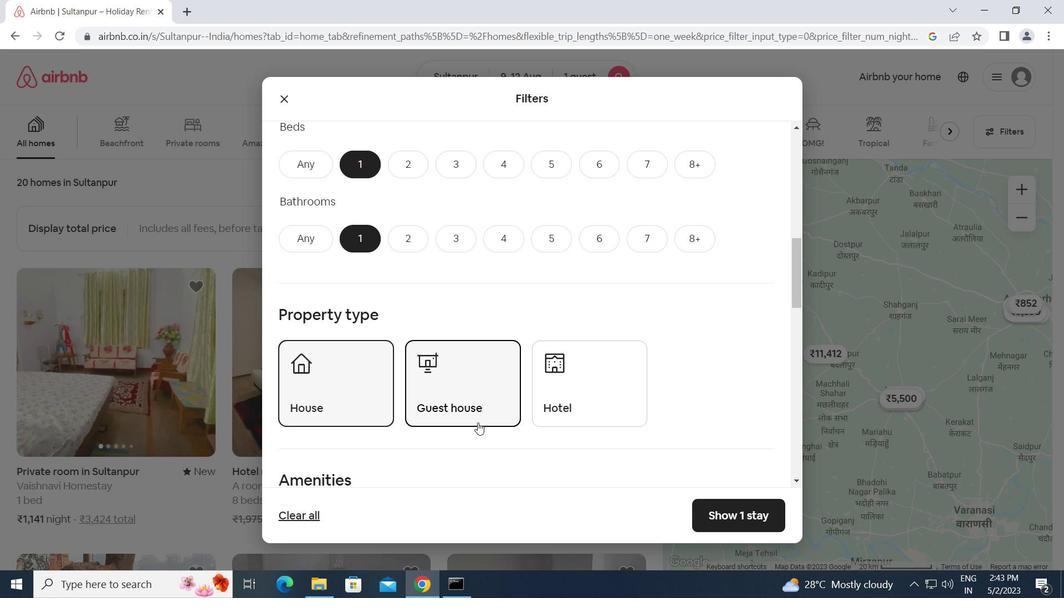 
Action: Mouse scrolled (478, 423) with delta (0, 0)
Screenshot: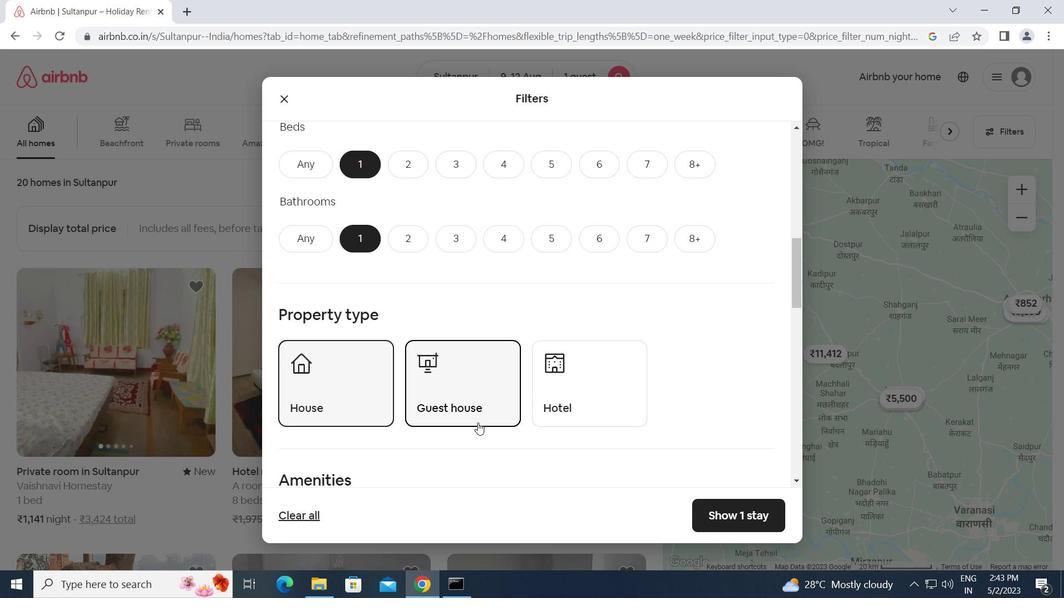 
Action: Mouse scrolled (478, 423) with delta (0, 0)
Screenshot: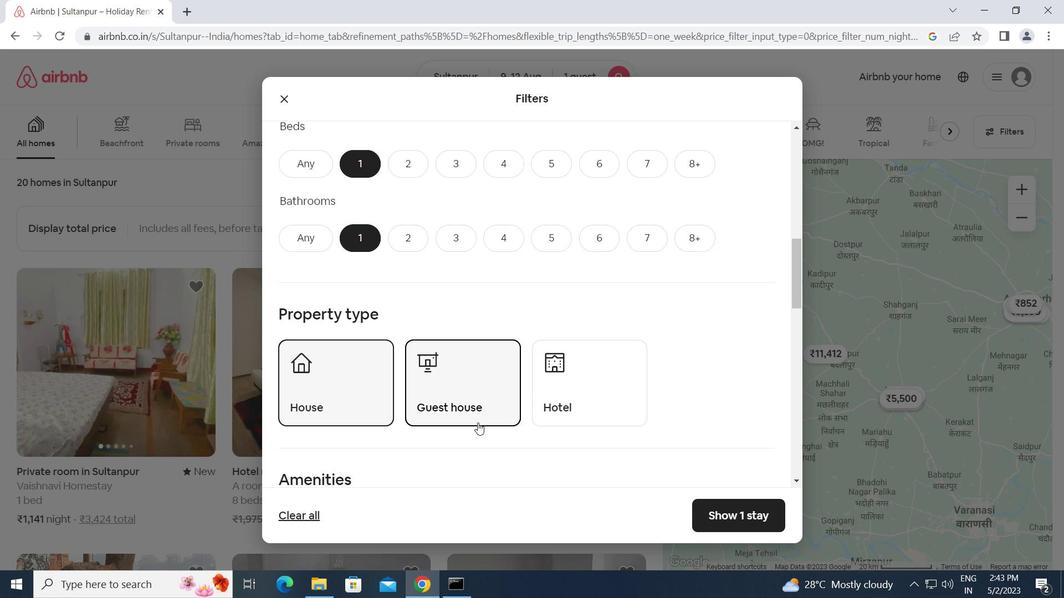 
Action: Mouse scrolled (478, 423) with delta (0, 0)
Screenshot: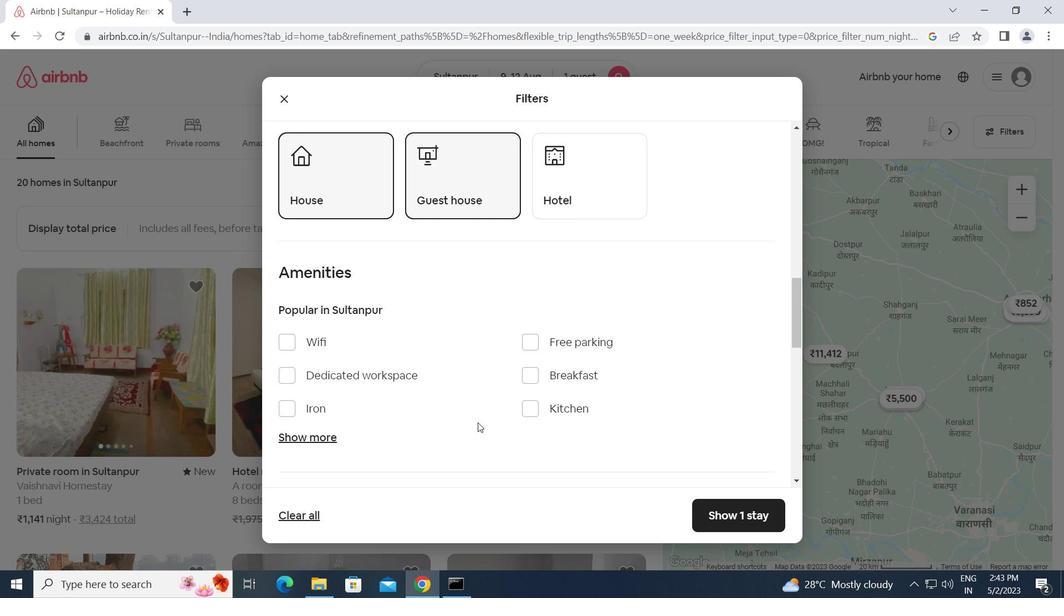
Action: Mouse scrolled (478, 423) with delta (0, 0)
Screenshot: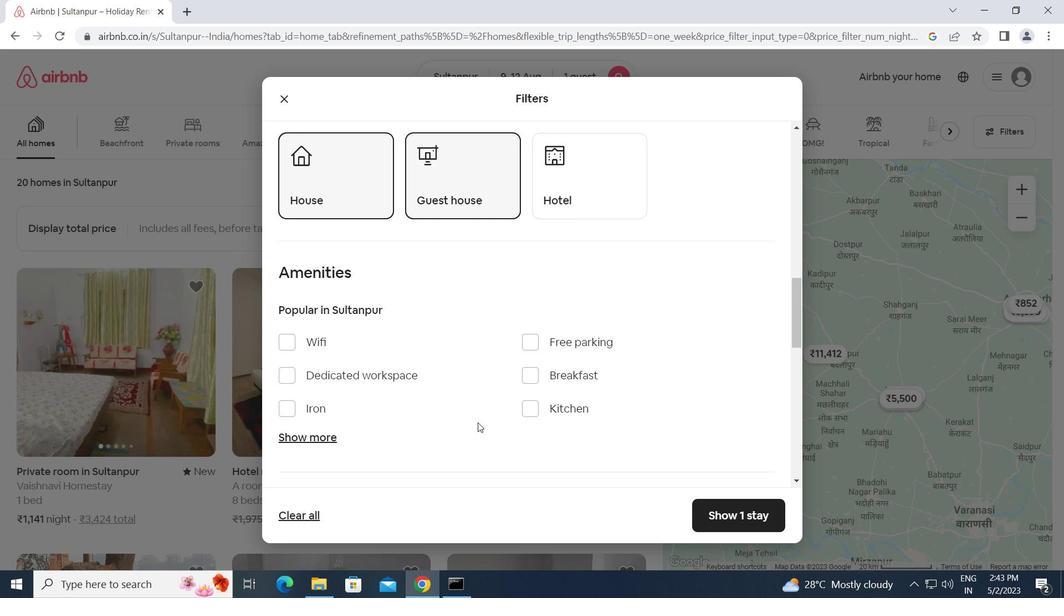 
Action: Mouse scrolled (478, 423) with delta (0, 0)
Screenshot: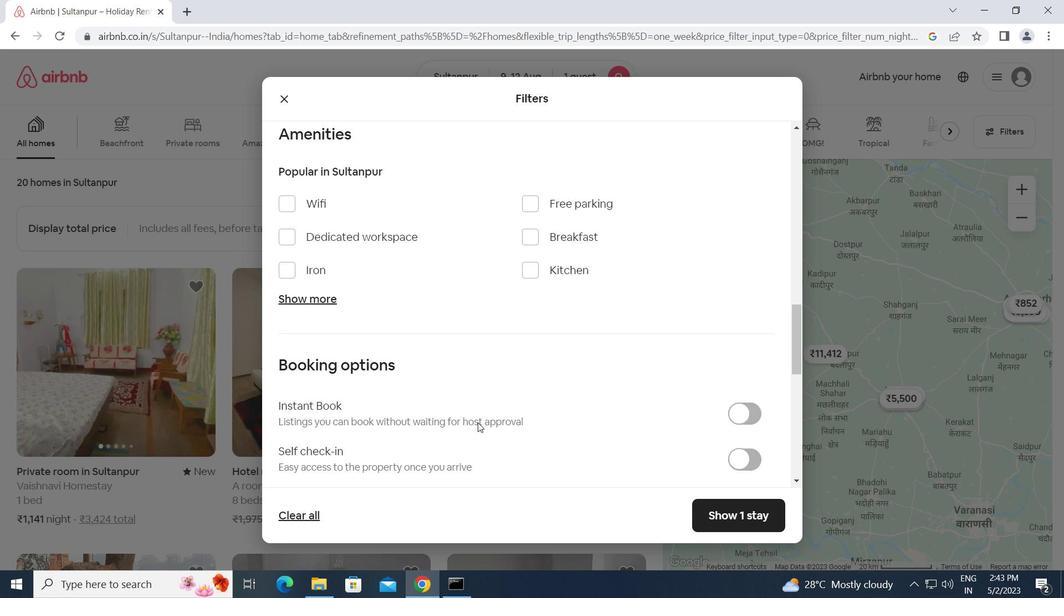 
Action: Mouse scrolled (478, 423) with delta (0, 0)
Screenshot: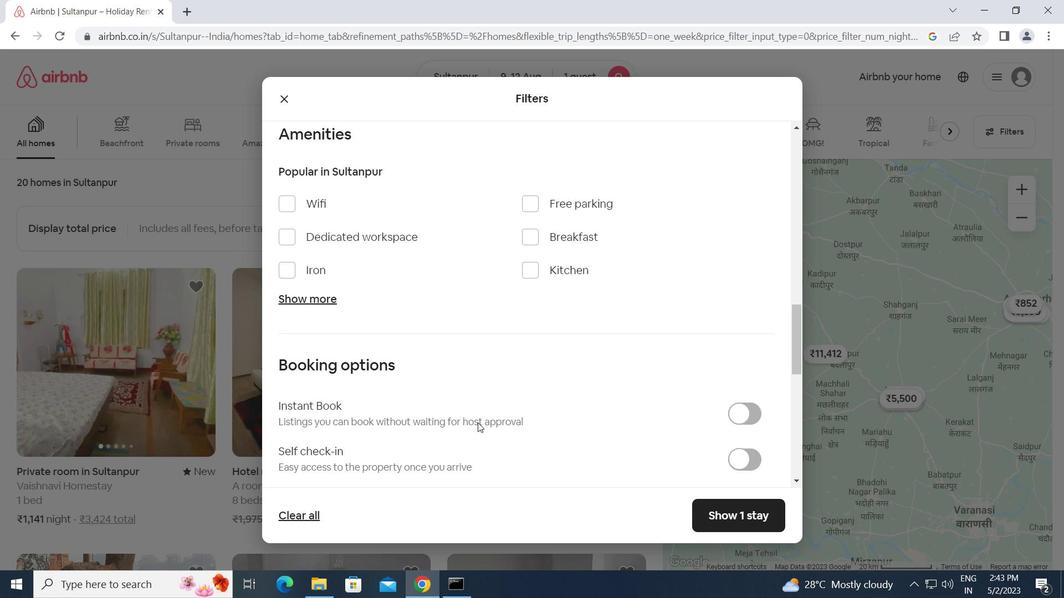 
Action: Mouse moved to (739, 322)
Screenshot: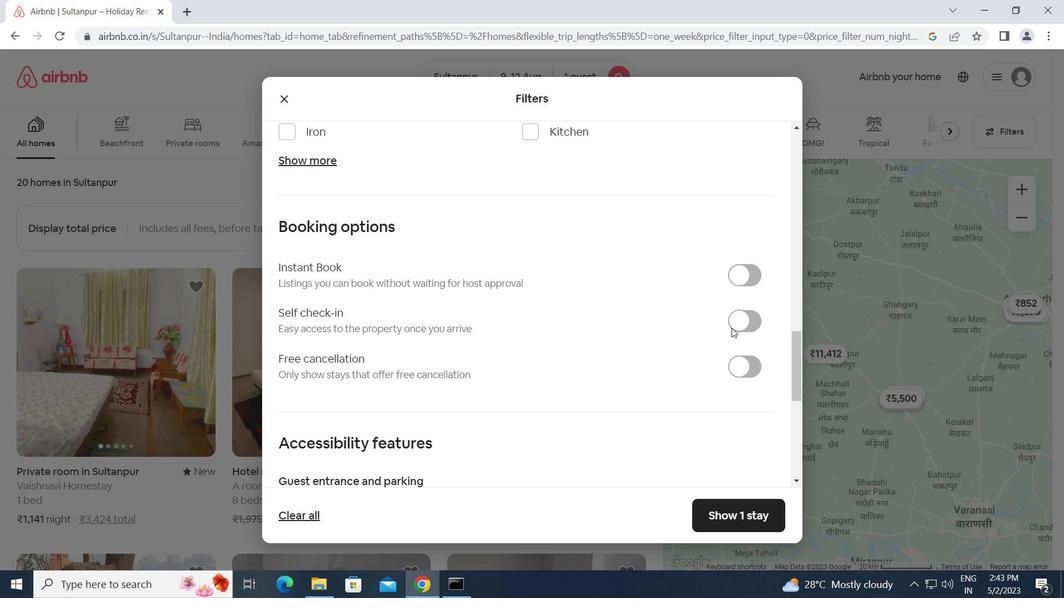 
Action: Mouse pressed left at (739, 322)
Screenshot: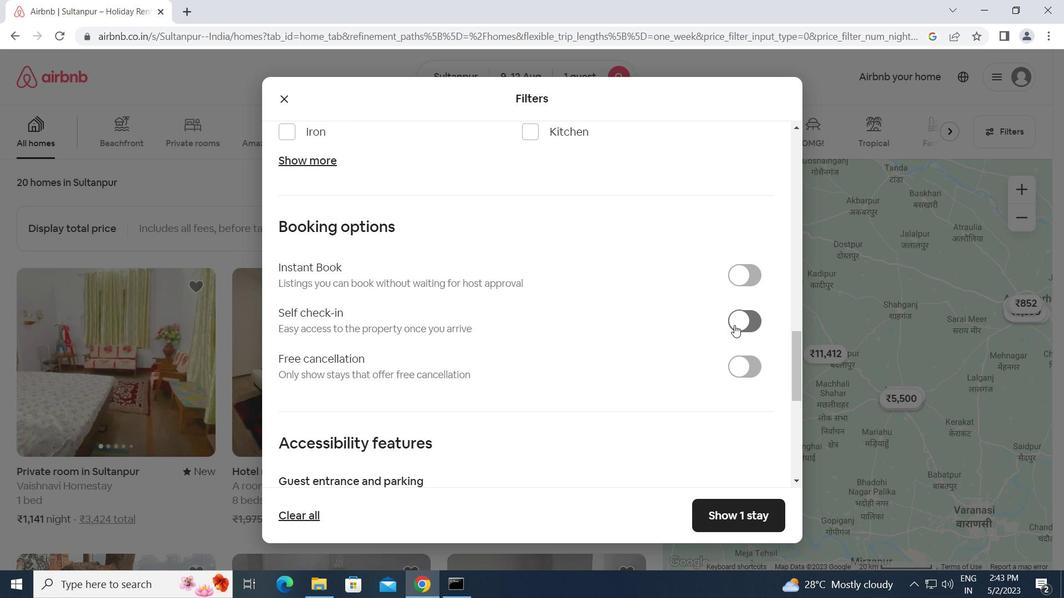 
Action: Mouse moved to (369, 385)
Screenshot: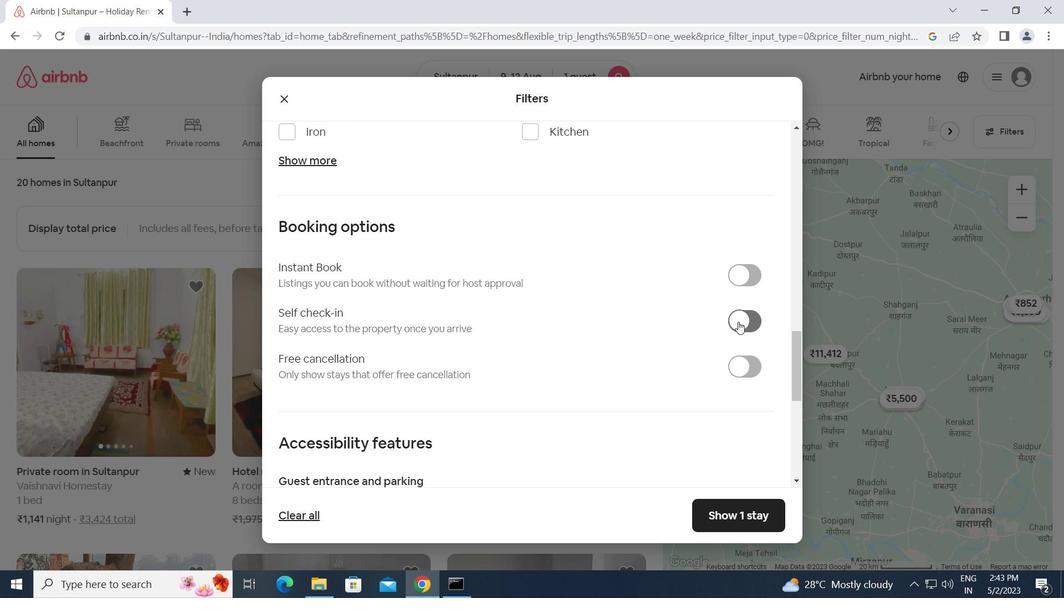 
Action: Mouse scrolled (369, 385) with delta (0, 0)
Screenshot: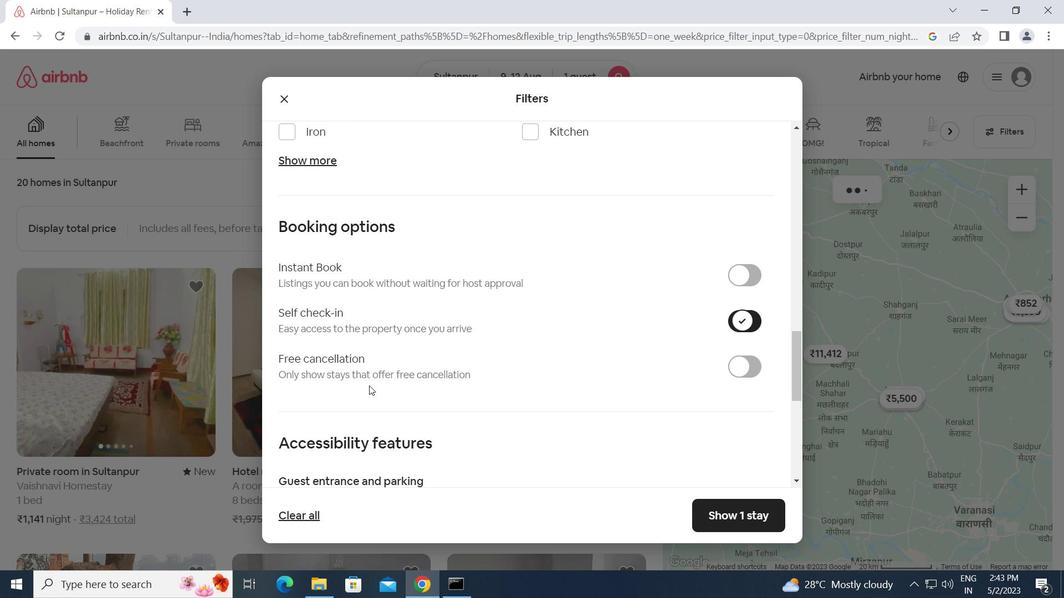 
Action: Mouse scrolled (369, 385) with delta (0, 0)
Screenshot: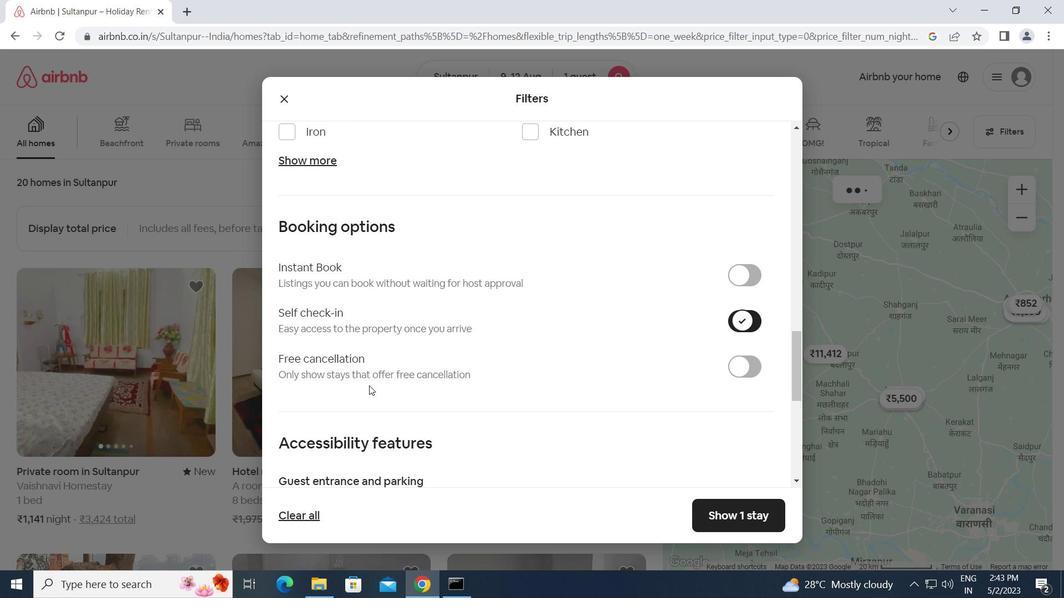 
Action: Mouse scrolled (369, 385) with delta (0, 0)
Screenshot: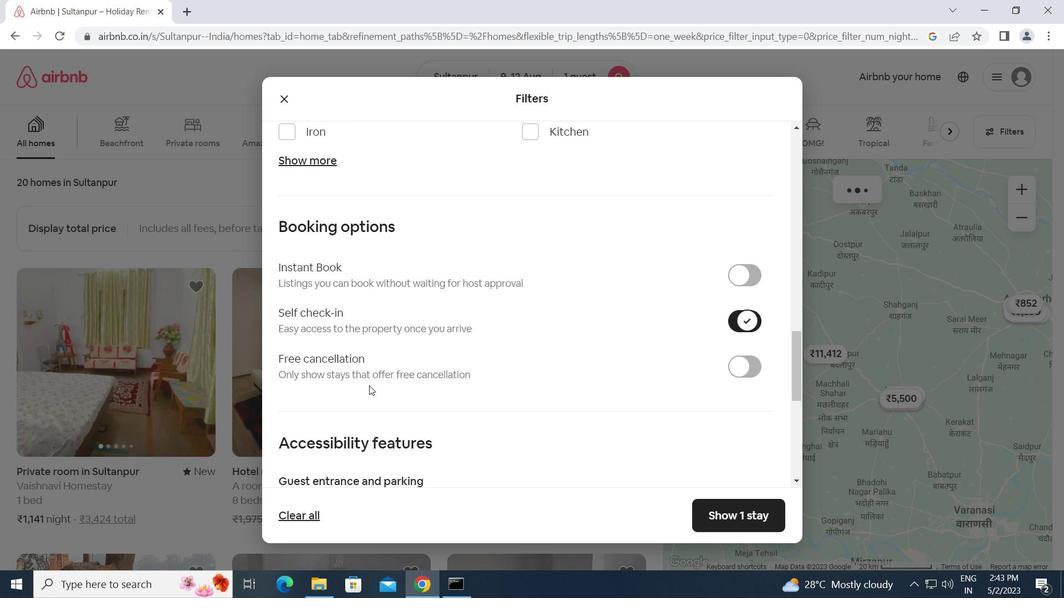 
Action: Mouse scrolled (369, 385) with delta (0, 0)
Screenshot: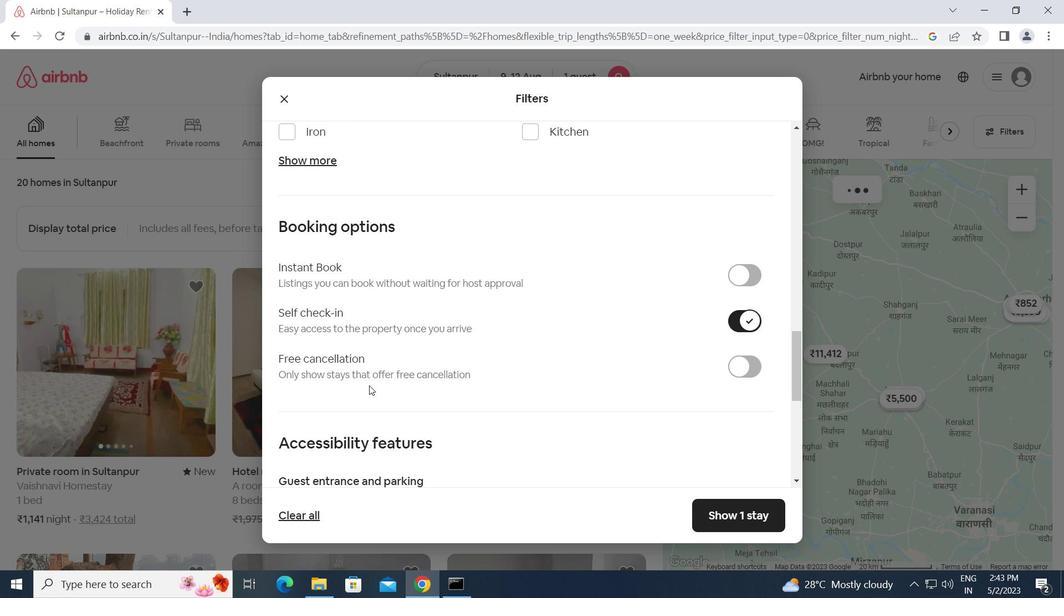 
Action: Mouse scrolled (369, 385) with delta (0, 0)
Screenshot: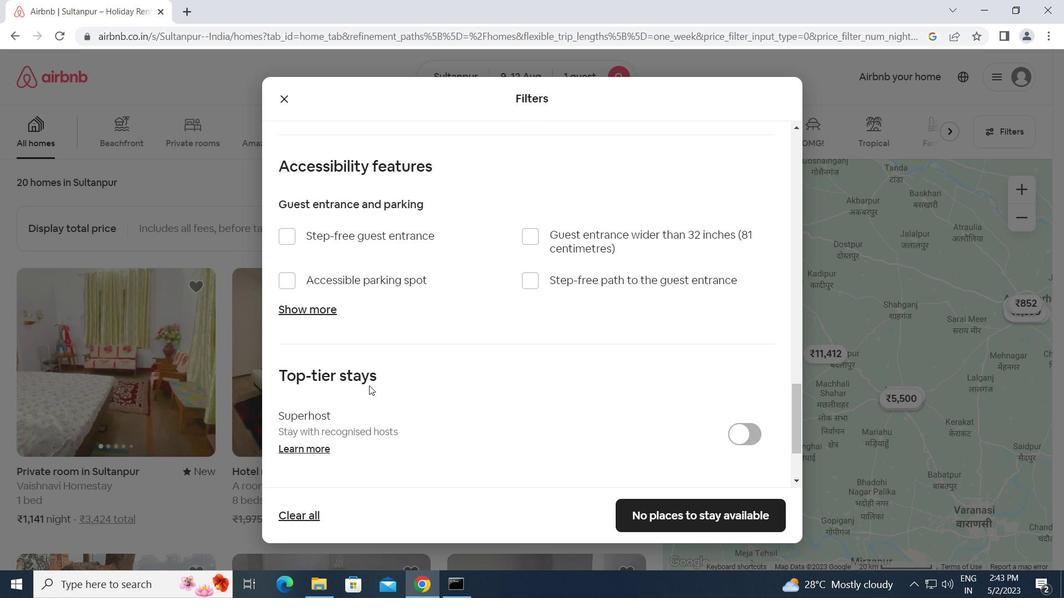 
Action: Mouse scrolled (369, 385) with delta (0, 0)
Screenshot: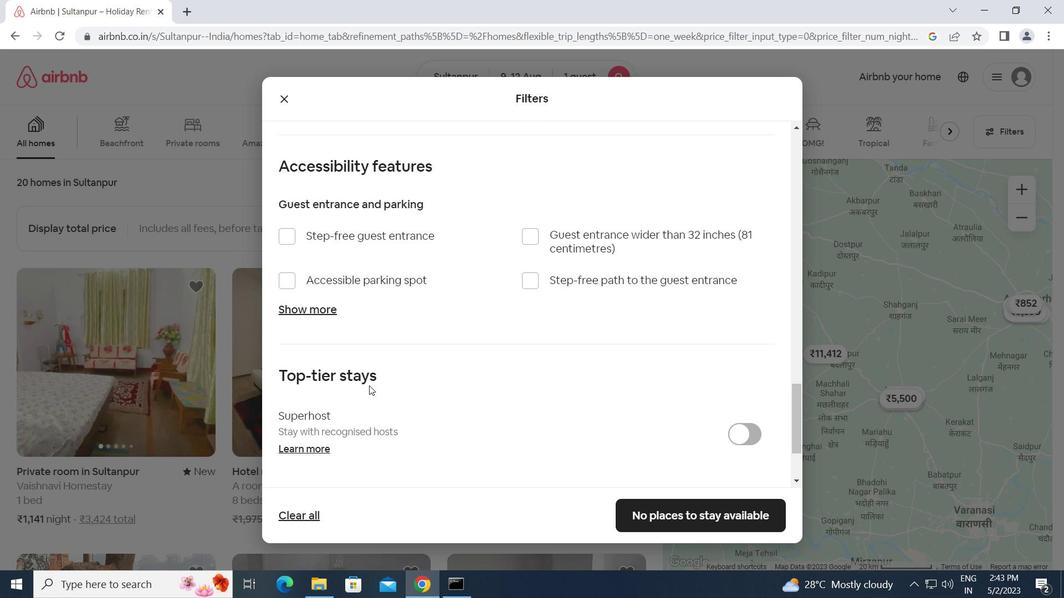 
Action: Mouse scrolled (369, 385) with delta (0, 0)
Screenshot: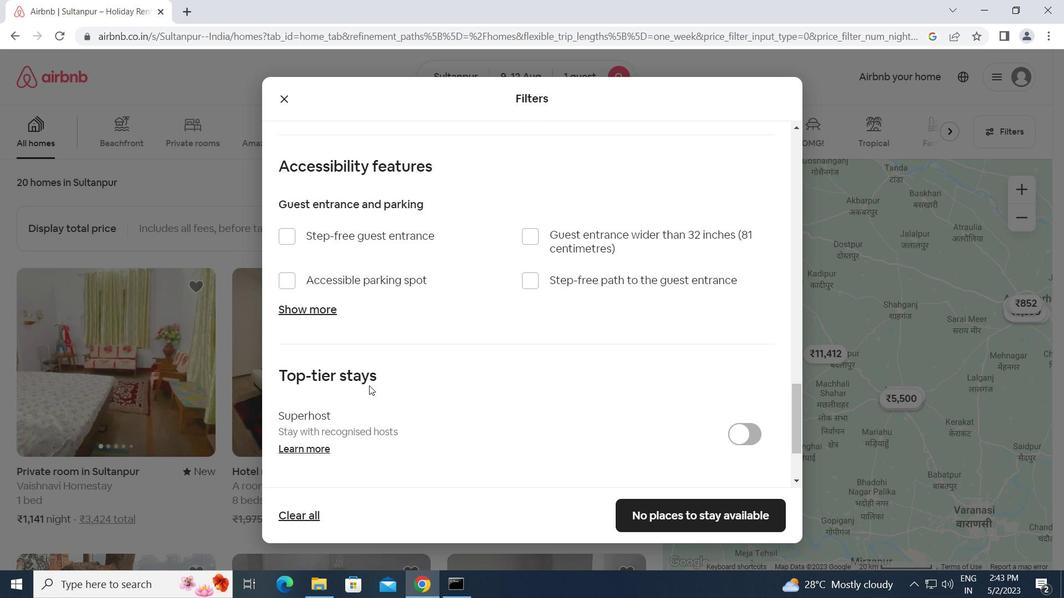 
Action: Mouse moved to (282, 450)
Screenshot: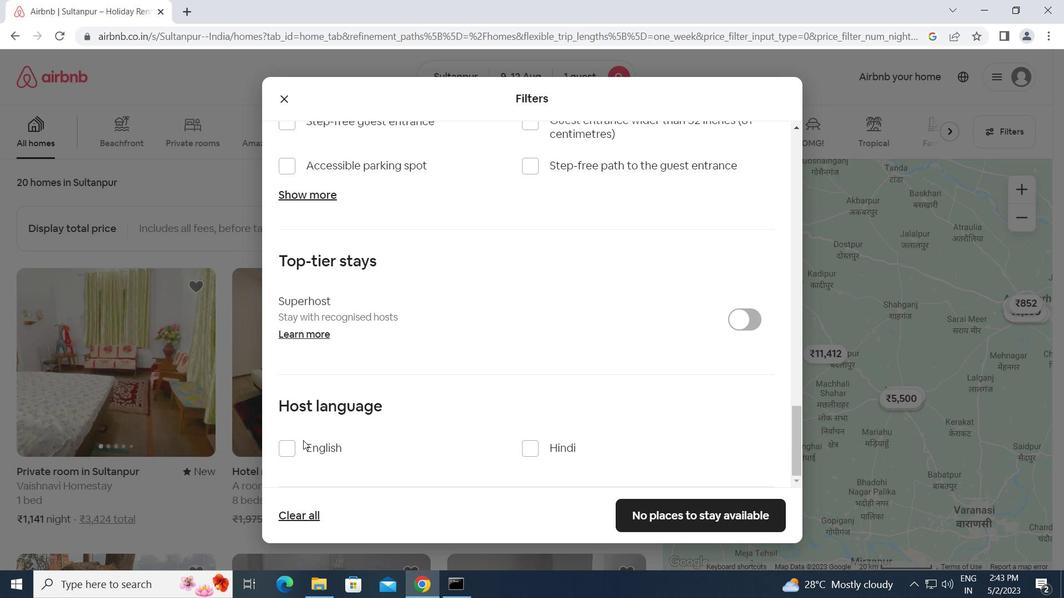 
Action: Mouse pressed left at (282, 450)
Screenshot: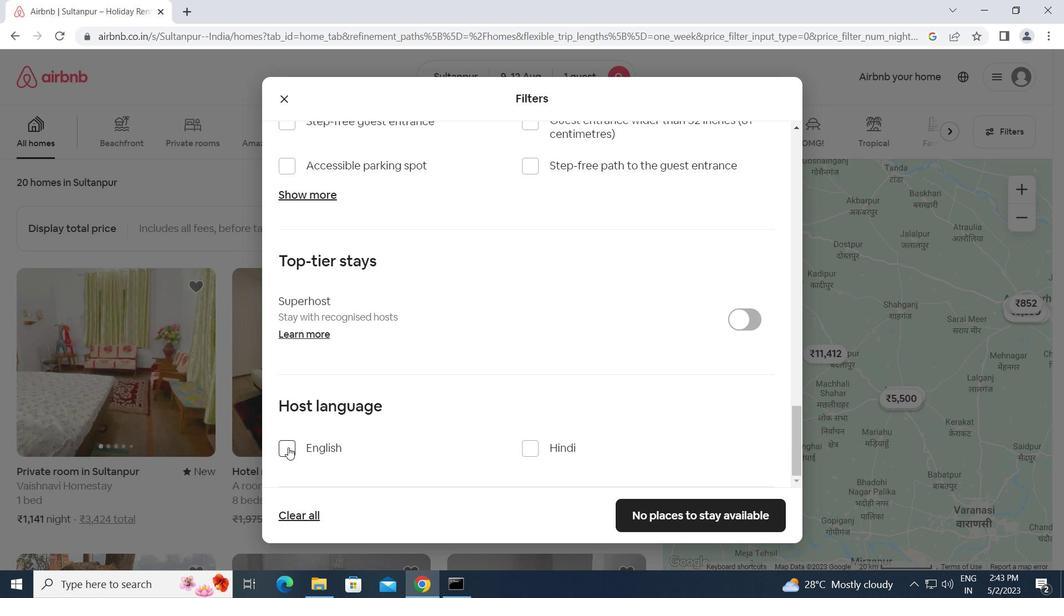 
Action: Mouse moved to (648, 511)
Screenshot: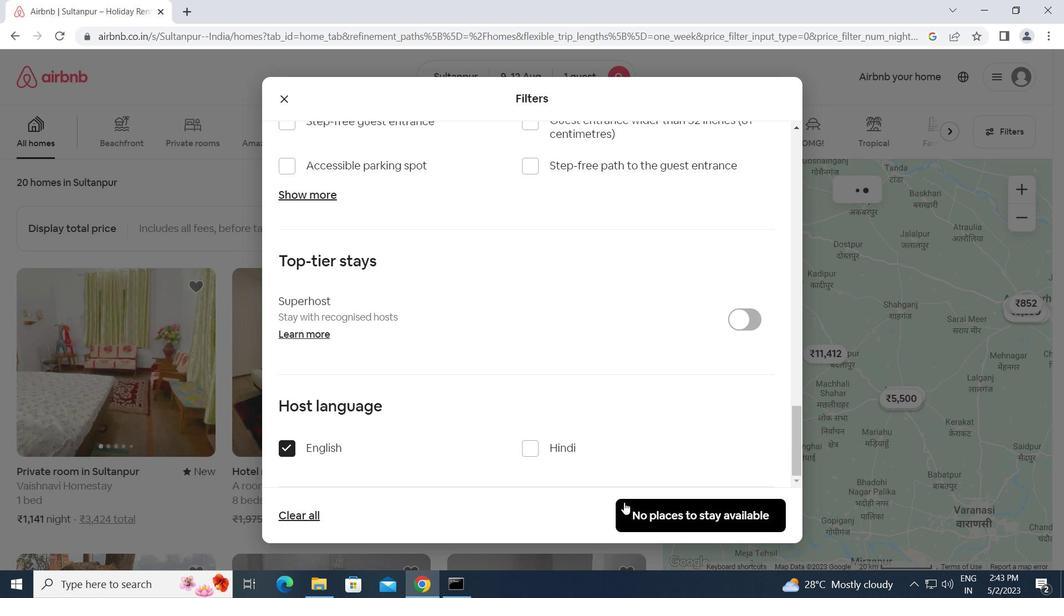 
Action: Mouse pressed left at (648, 511)
Screenshot: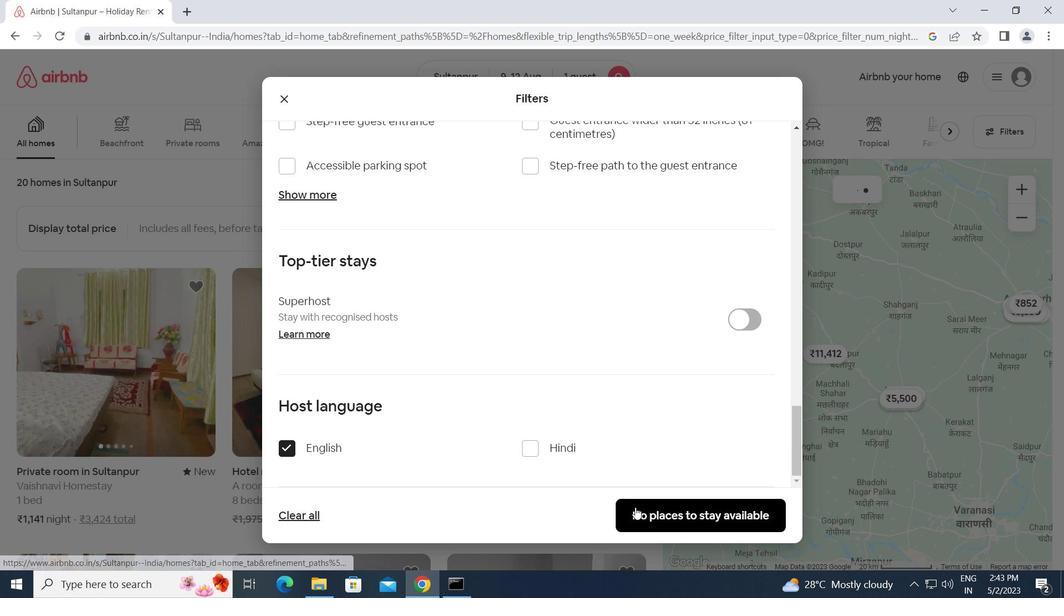 
